 Task: Find connections with filter location Nova Viçosa with filter topic #Workfromhomewith filter profile language Spanish with filter current company The Glitch with filter school Malla Reddy College of Engineering & Technology with filter industry Facilities Services with filter service category Android Development with filter keywords title Welding
Action: Mouse moved to (283, 348)
Screenshot: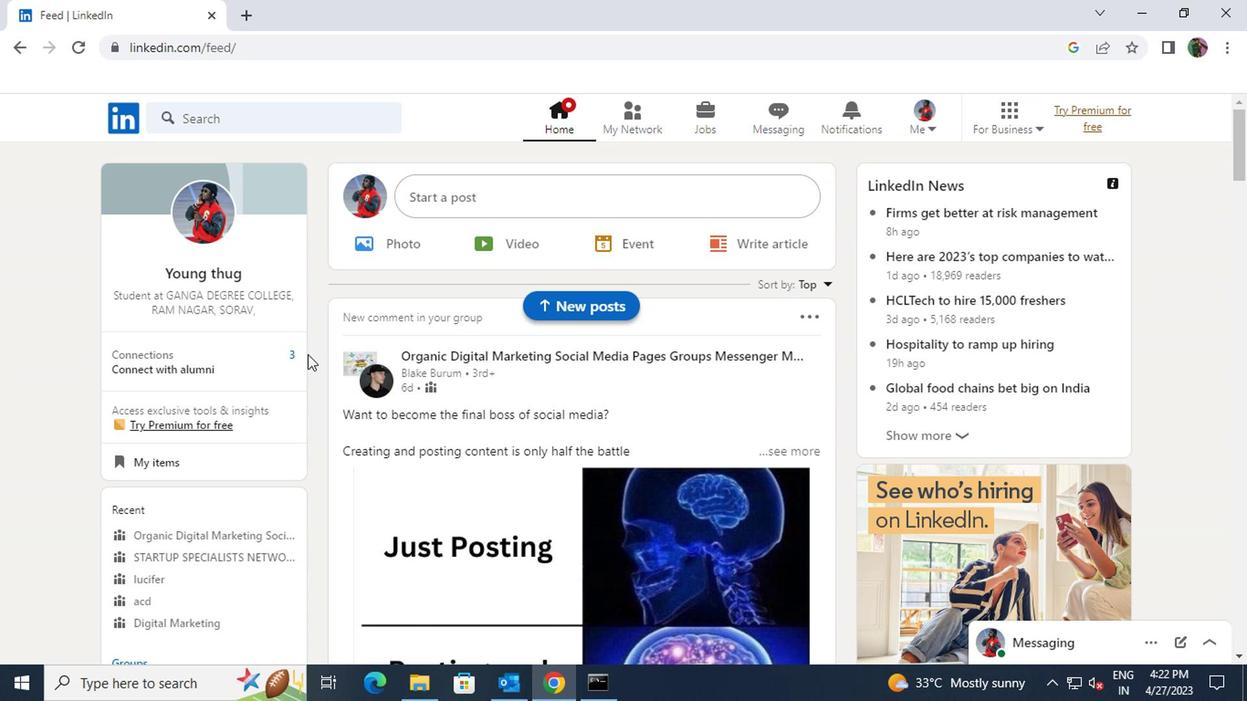 
Action: Mouse pressed left at (283, 348)
Screenshot: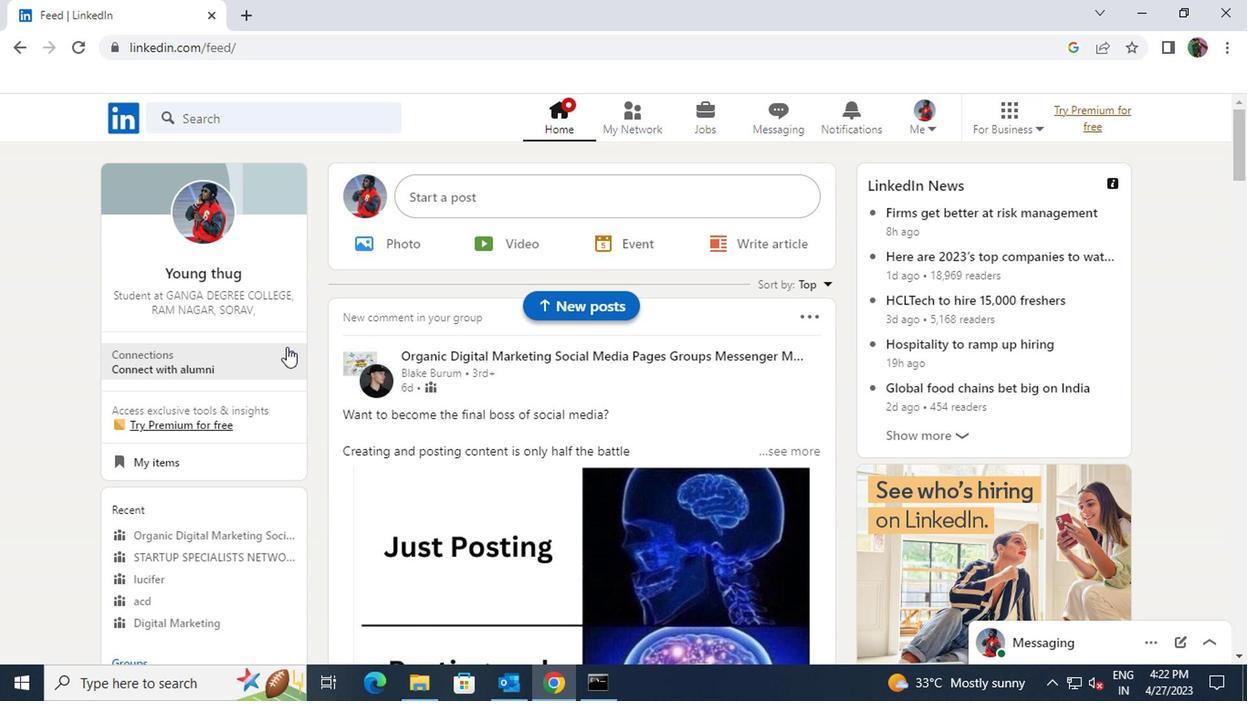 
Action: Mouse moved to (328, 214)
Screenshot: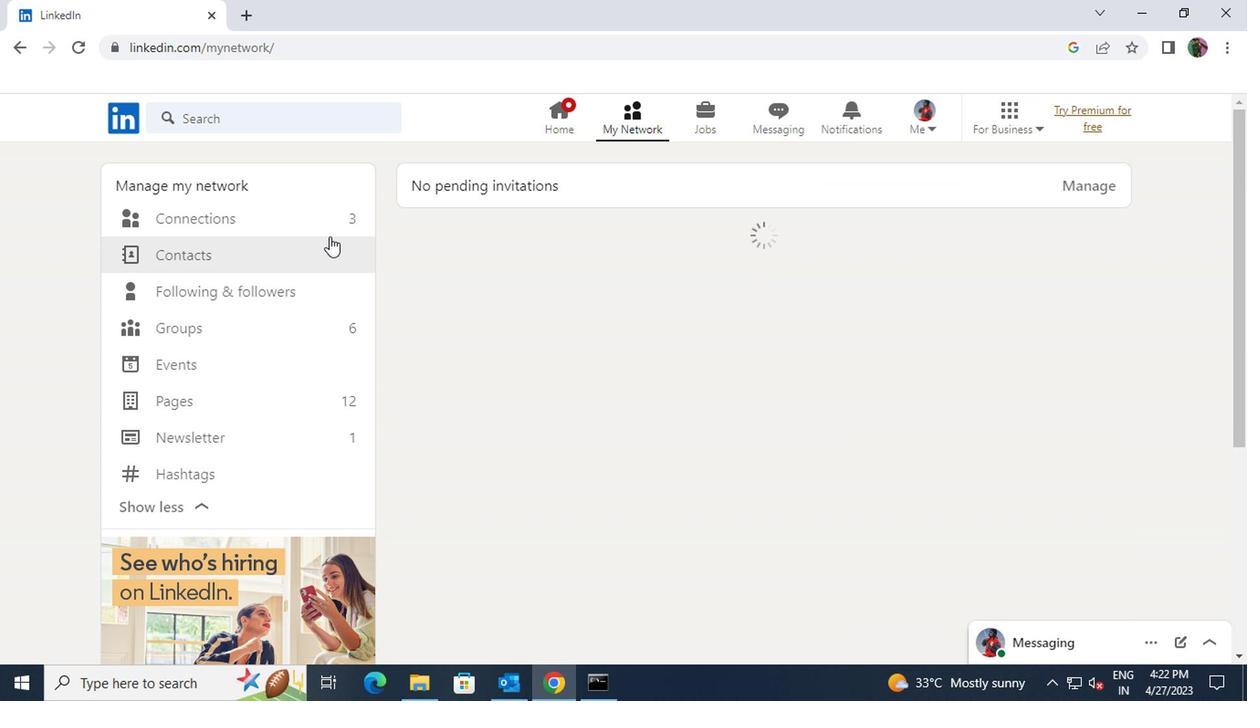 
Action: Mouse pressed left at (328, 214)
Screenshot: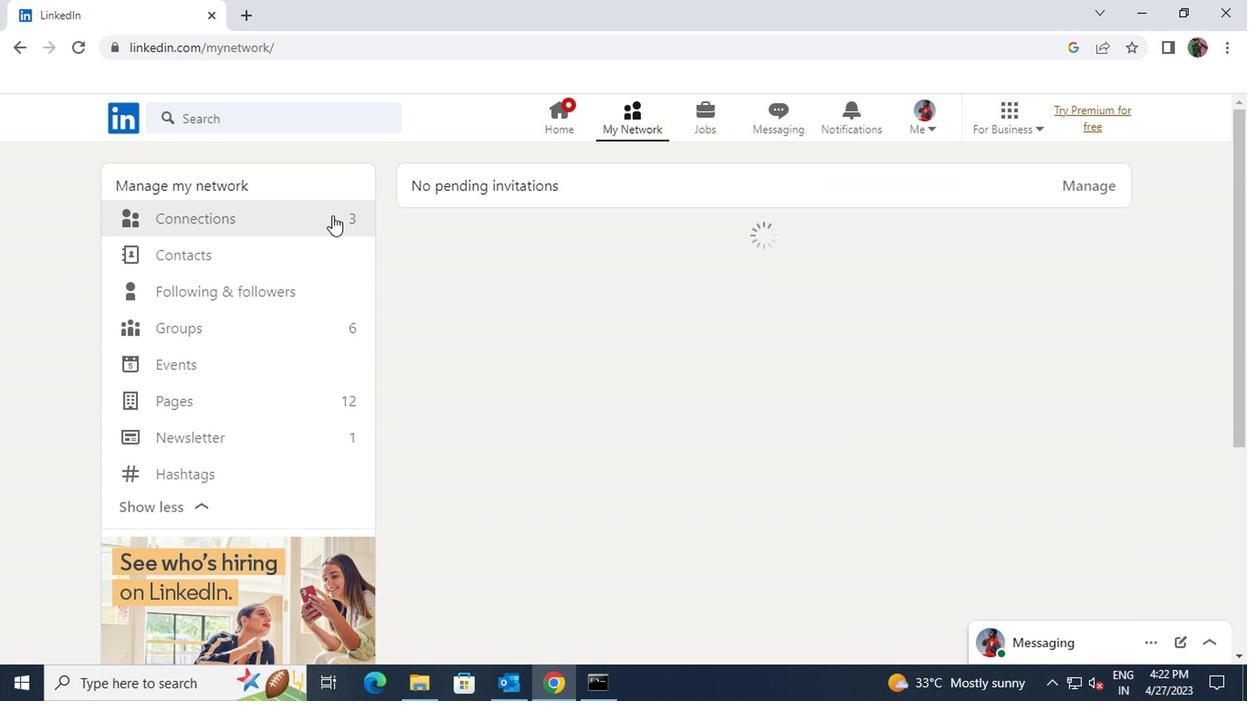 
Action: Mouse moved to (728, 229)
Screenshot: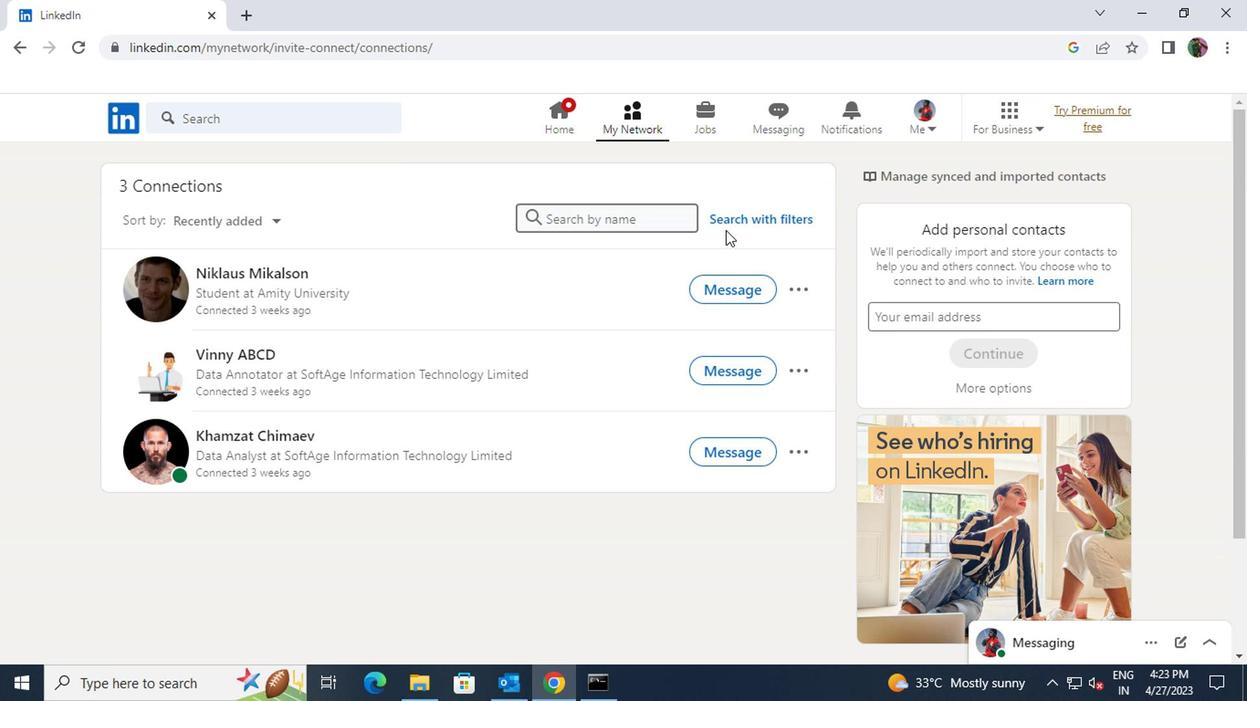 
Action: Mouse pressed left at (728, 229)
Screenshot: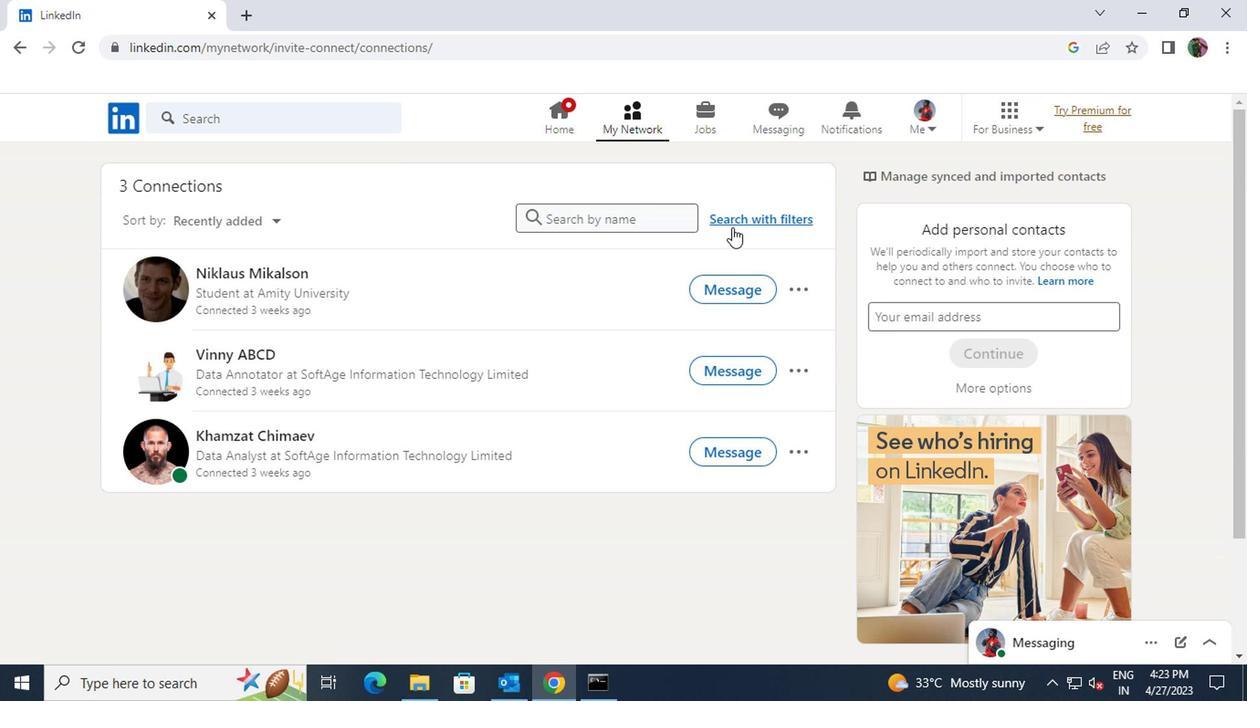 
Action: Mouse moved to (682, 172)
Screenshot: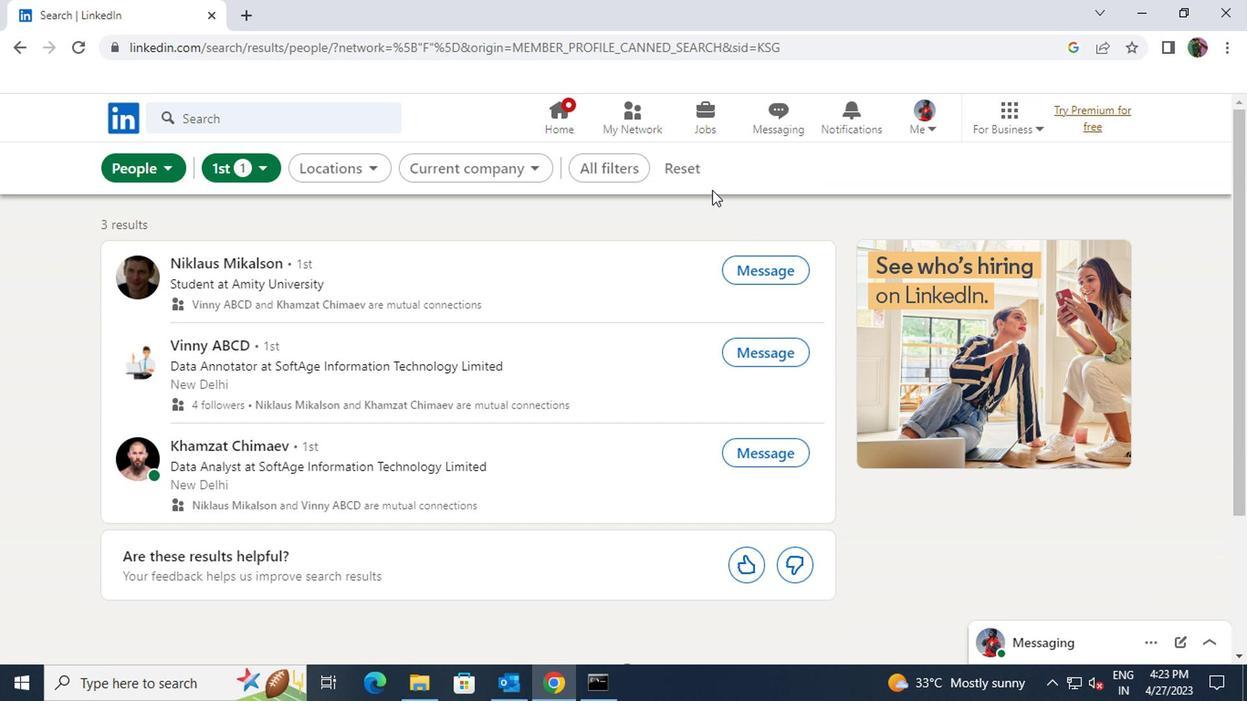 
Action: Mouse pressed left at (682, 172)
Screenshot: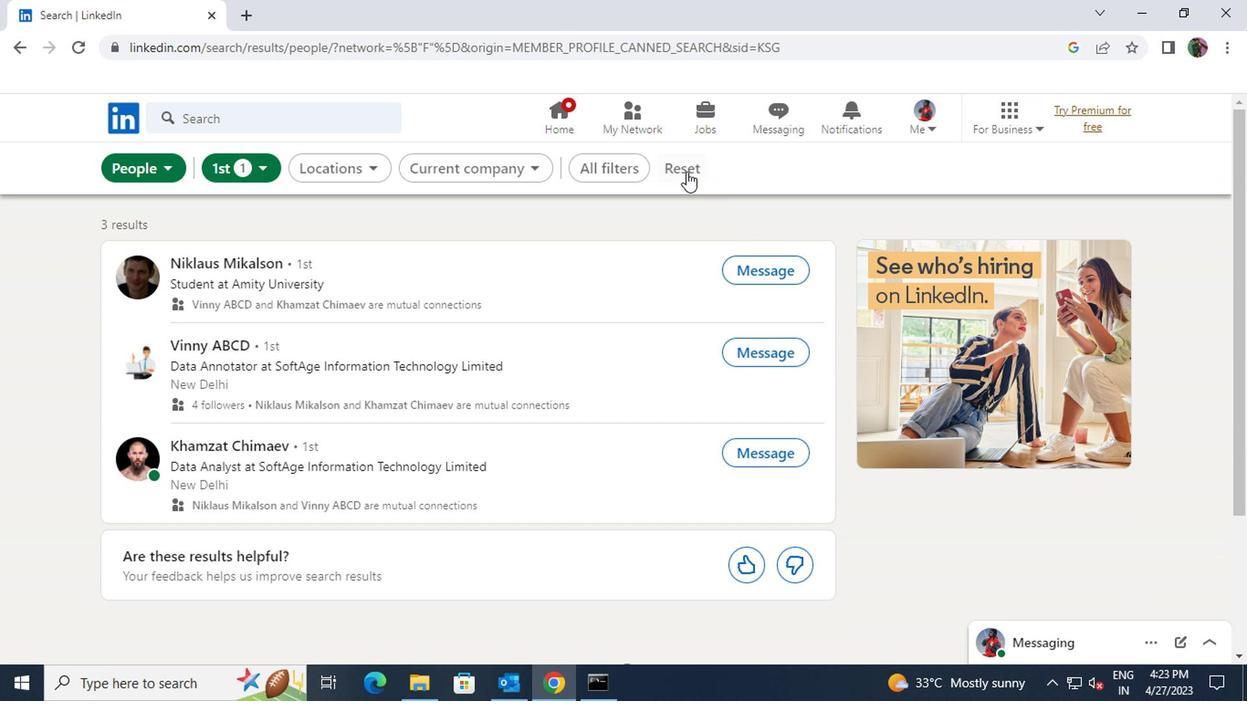 
Action: Mouse moved to (664, 169)
Screenshot: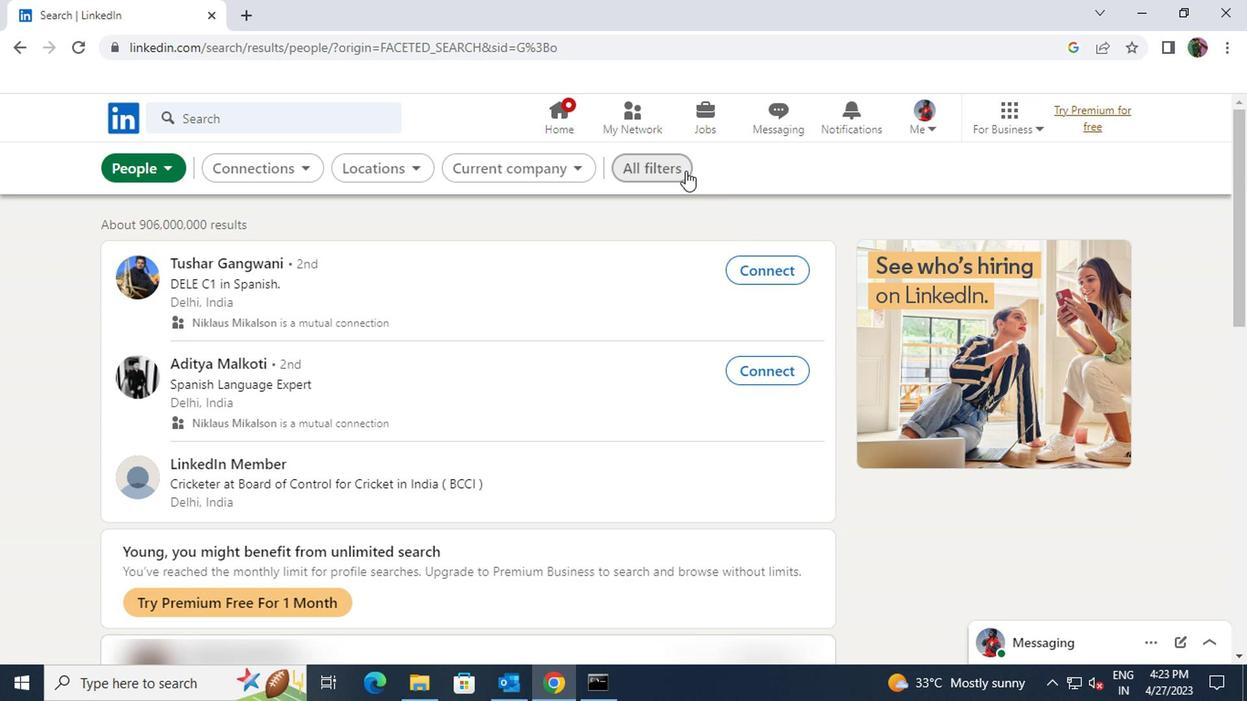 
Action: Mouse pressed left at (664, 169)
Screenshot: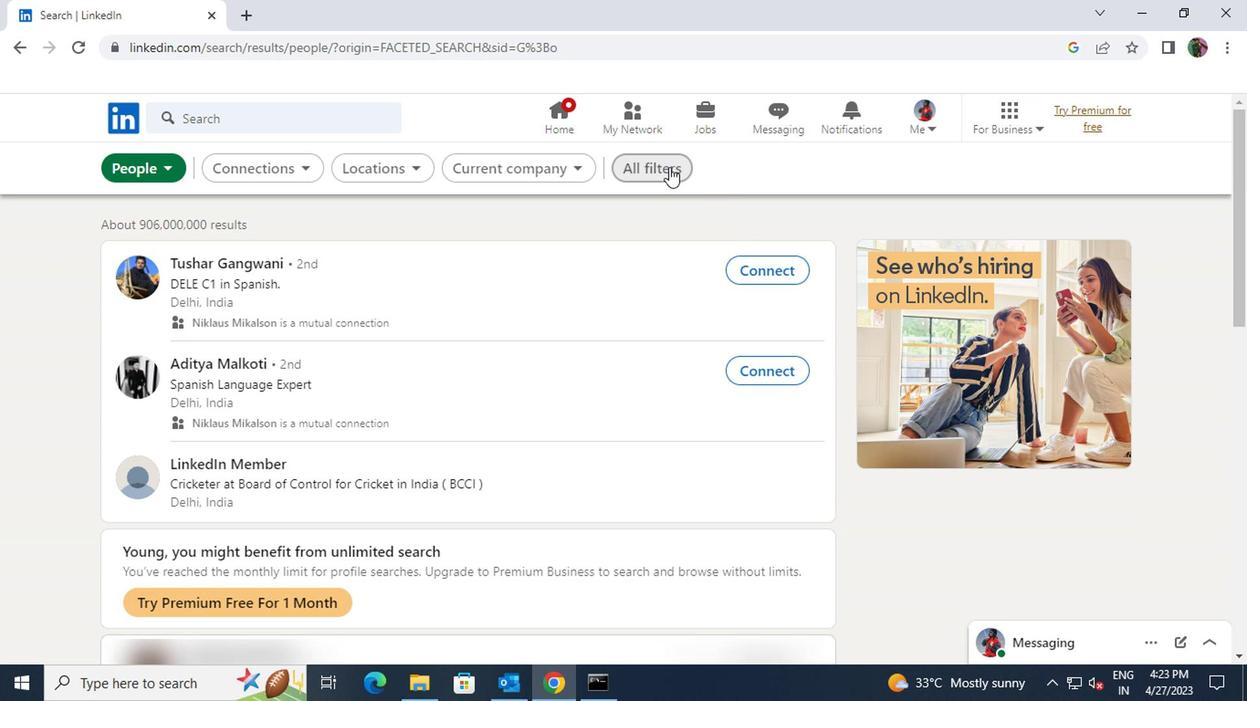 
Action: Mouse moved to (986, 415)
Screenshot: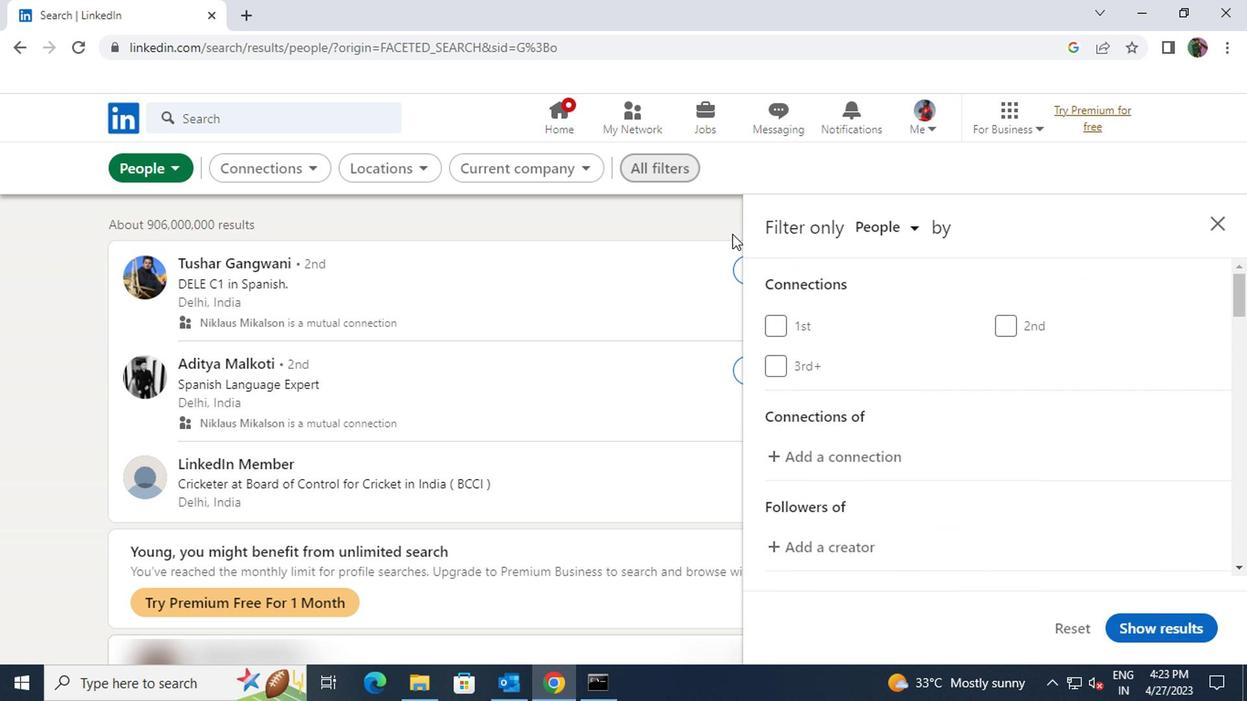 
Action: Mouse scrolled (986, 415) with delta (0, 0)
Screenshot: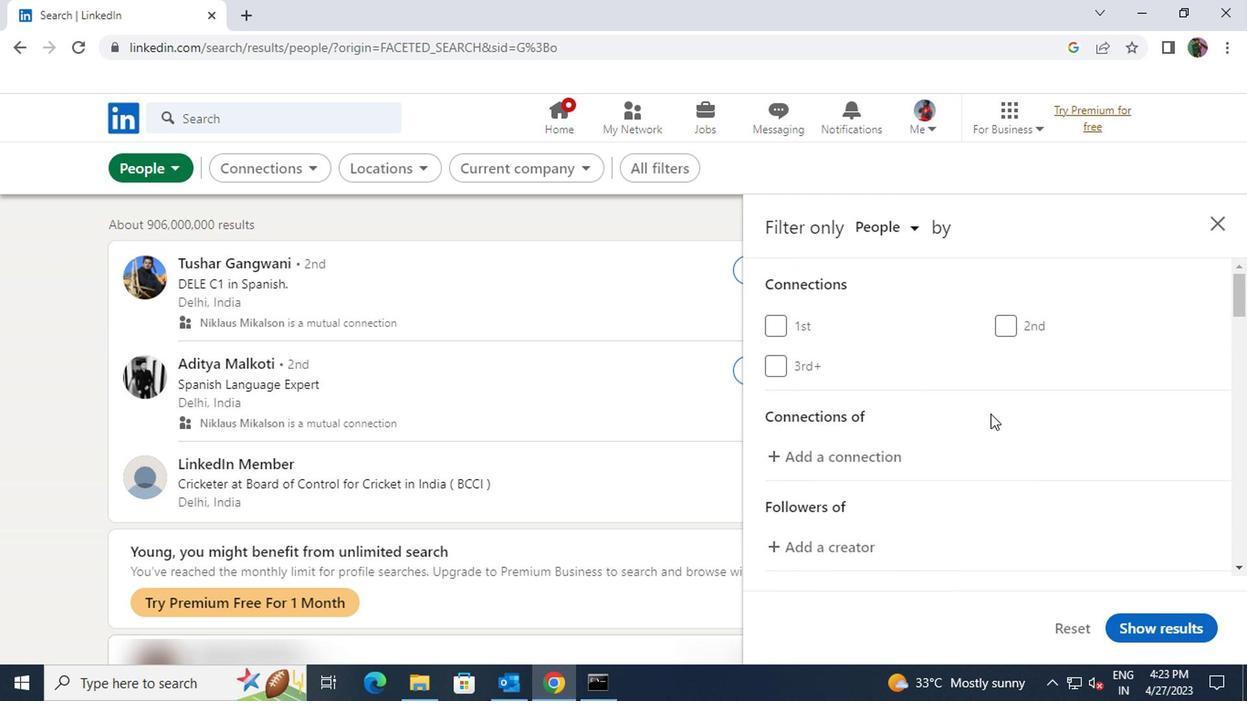 
Action: Mouse scrolled (986, 415) with delta (0, 0)
Screenshot: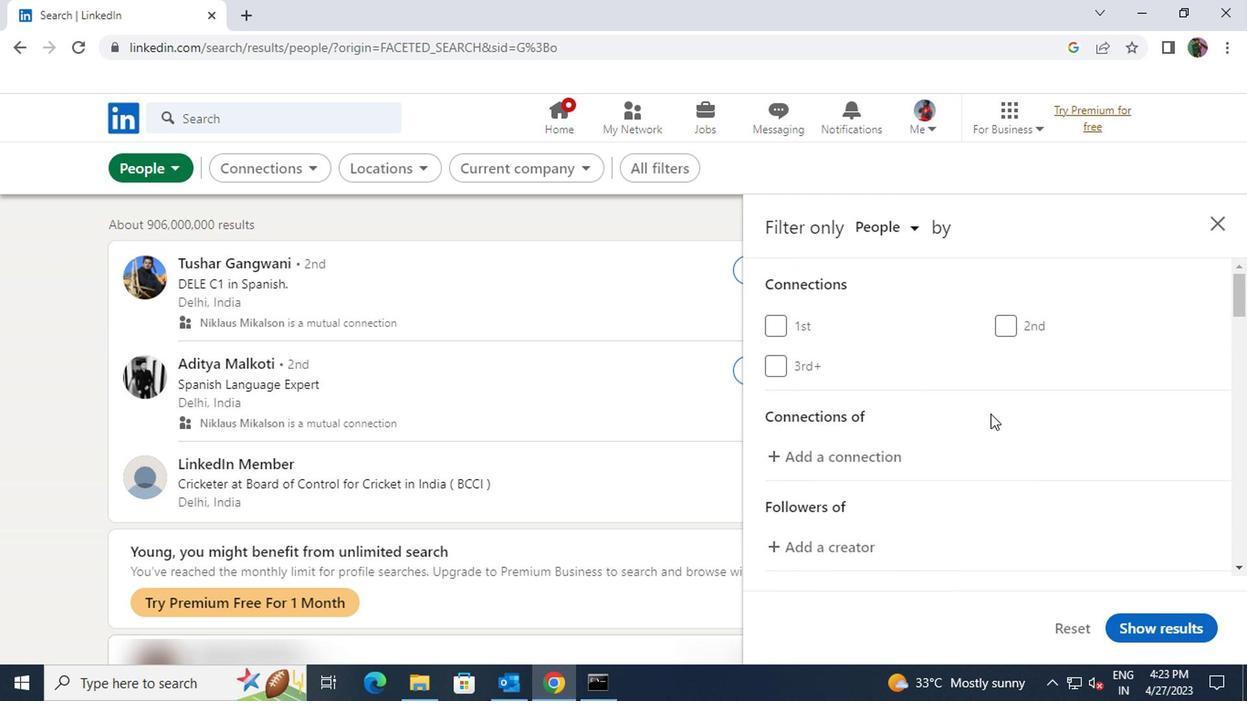 
Action: Mouse scrolled (986, 415) with delta (0, 0)
Screenshot: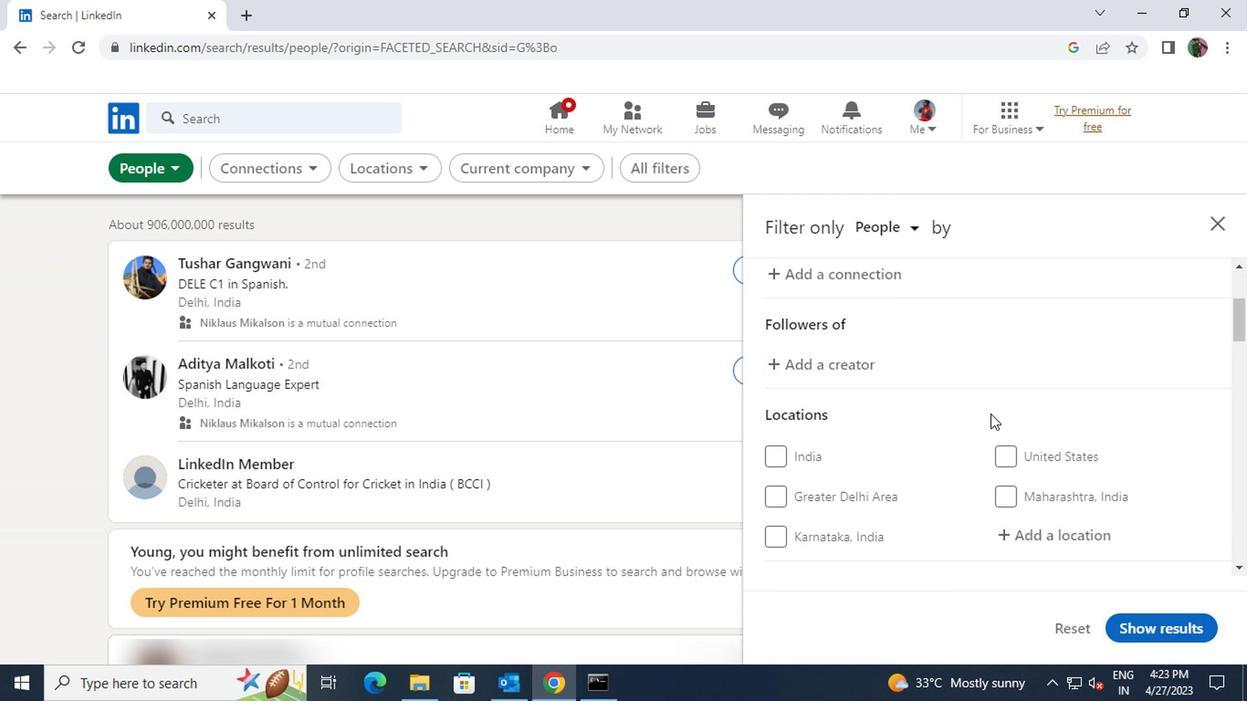 
Action: Mouse moved to (1010, 436)
Screenshot: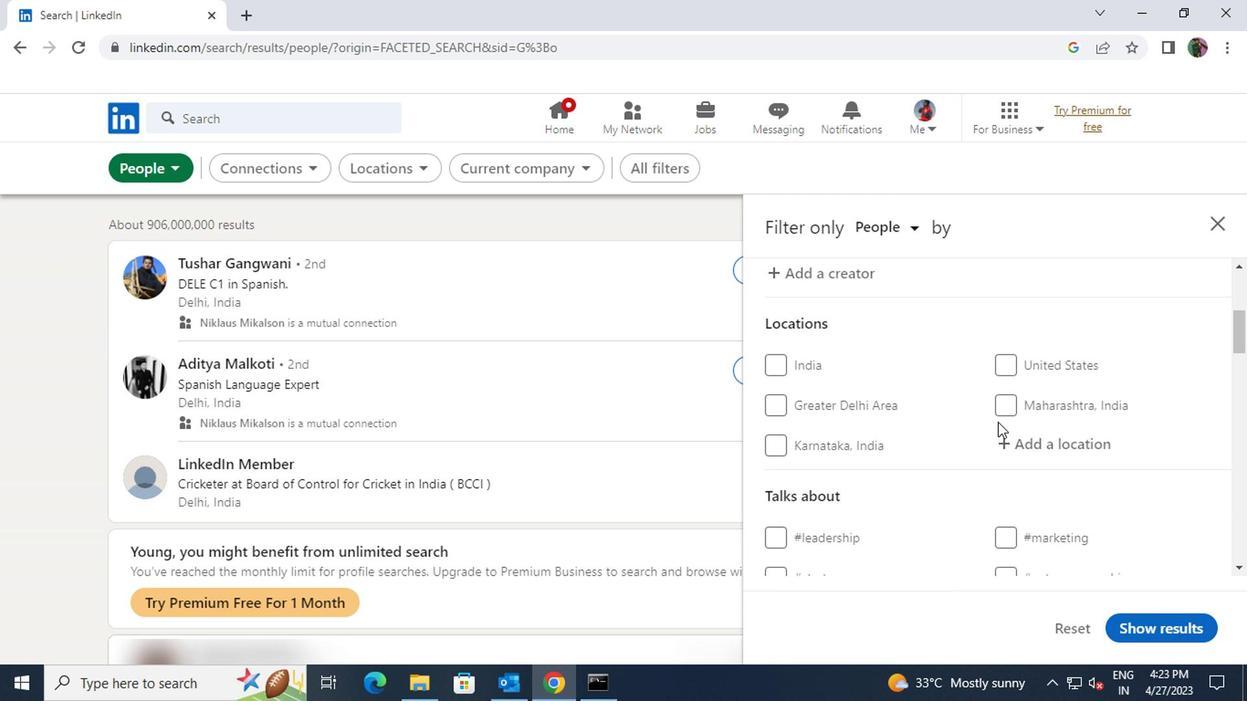 
Action: Mouse pressed left at (1010, 436)
Screenshot: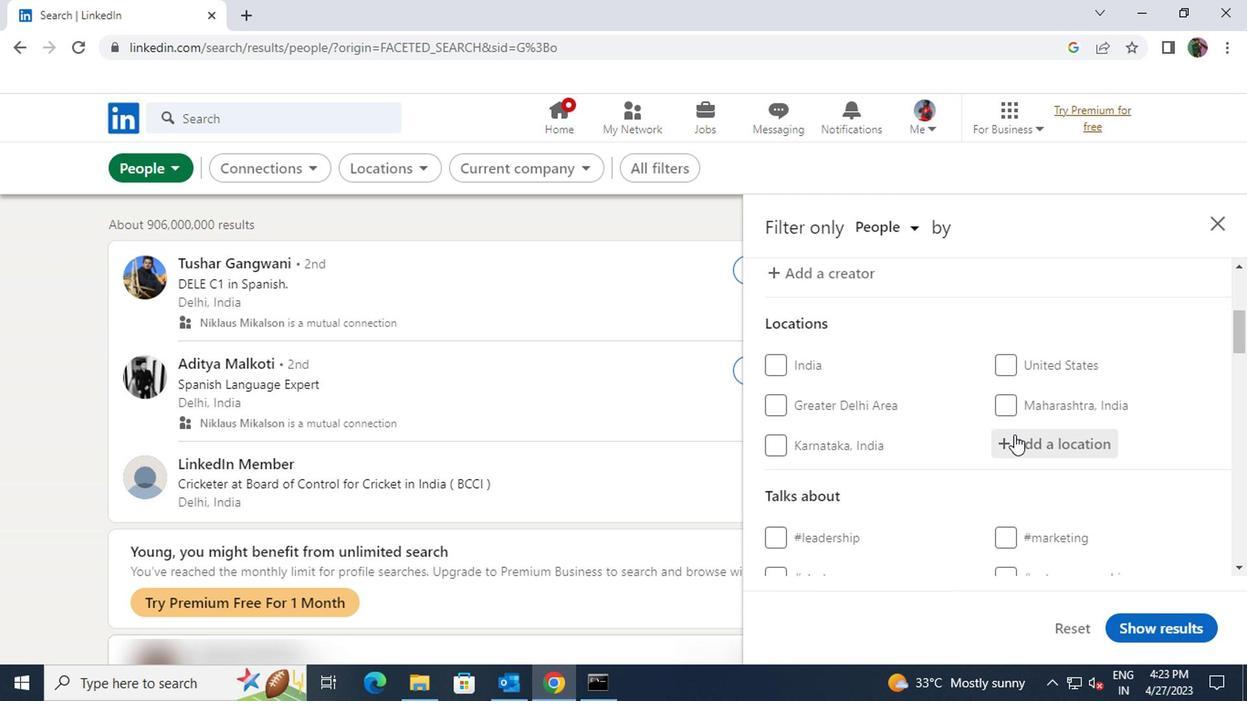 
Action: Key pressed <Key.shift>VICOSA
Screenshot: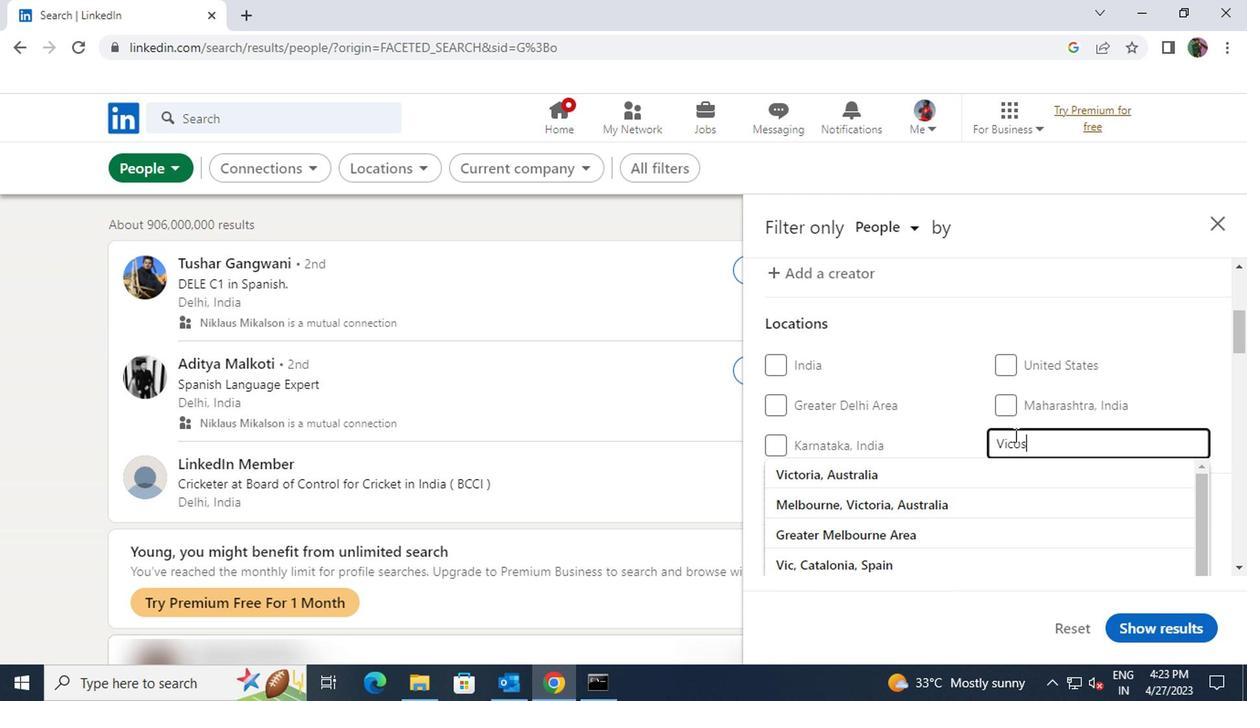 
Action: Mouse moved to (1006, 462)
Screenshot: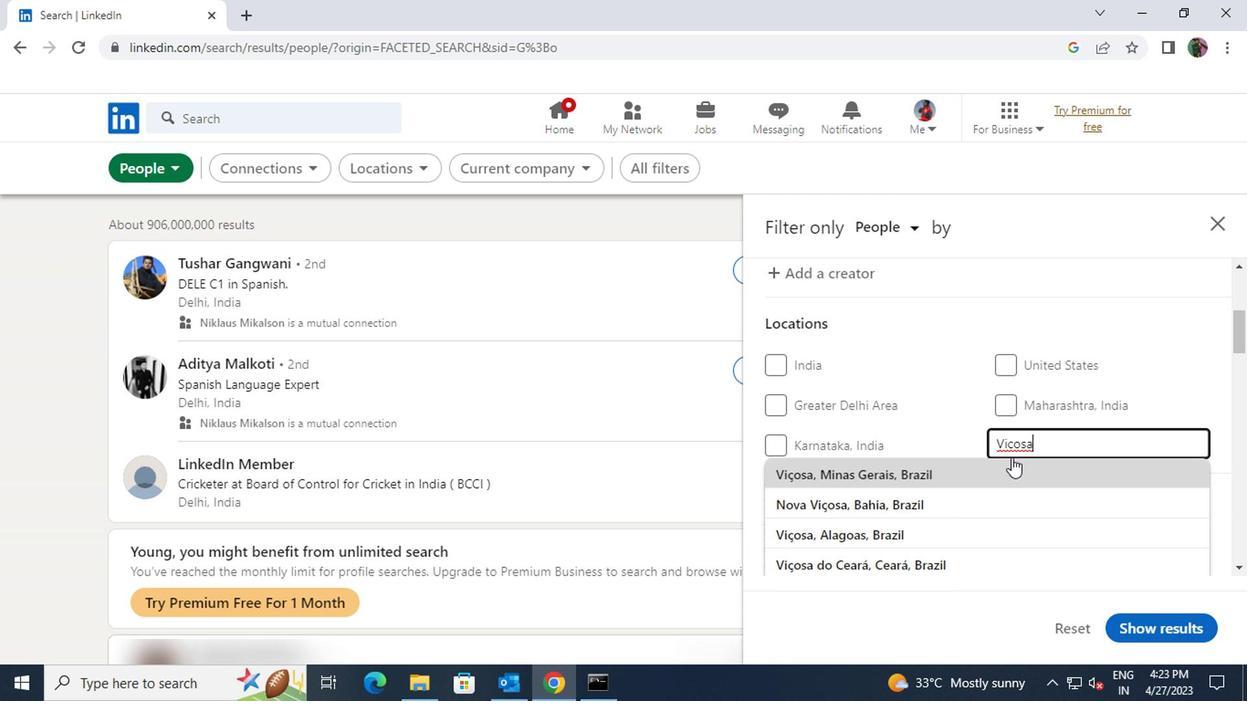 
Action: Mouse pressed left at (1006, 462)
Screenshot: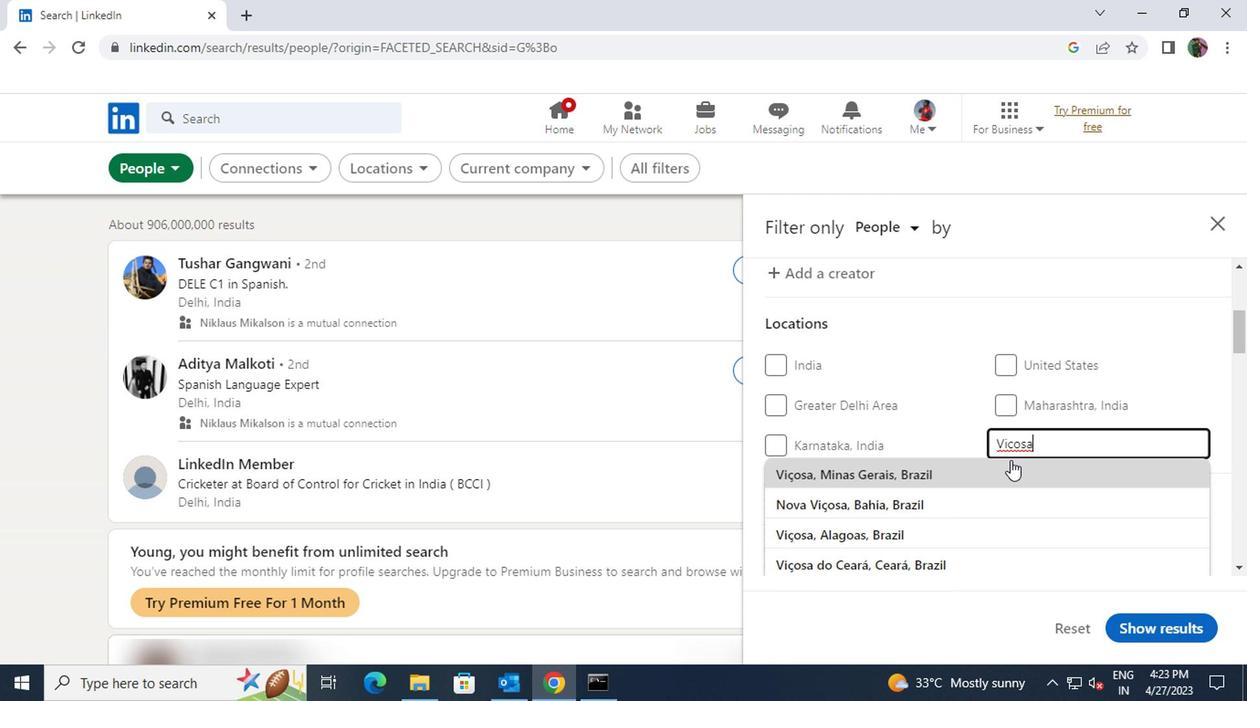 
Action: Mouse scrolled (1006, 461) with delta (0, -1)
Screenshot: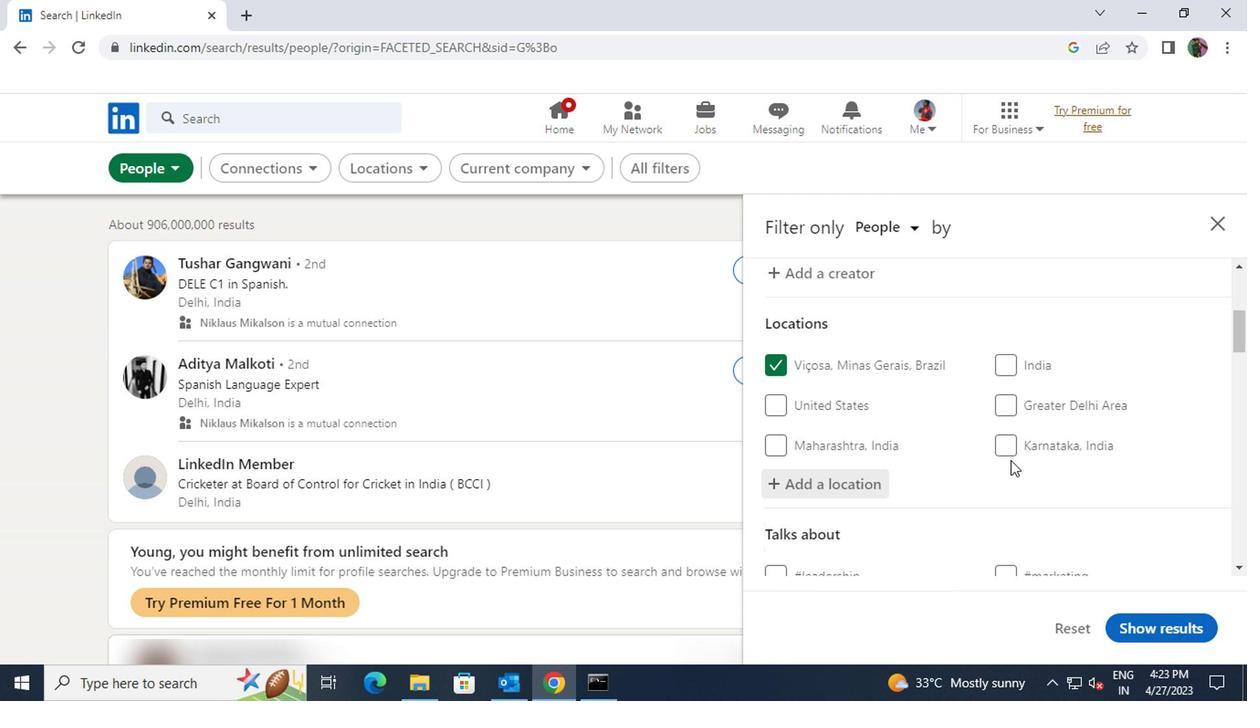 
Action: Mouse scrolled (1006, 461) with delta (0, -1)
Screenshot: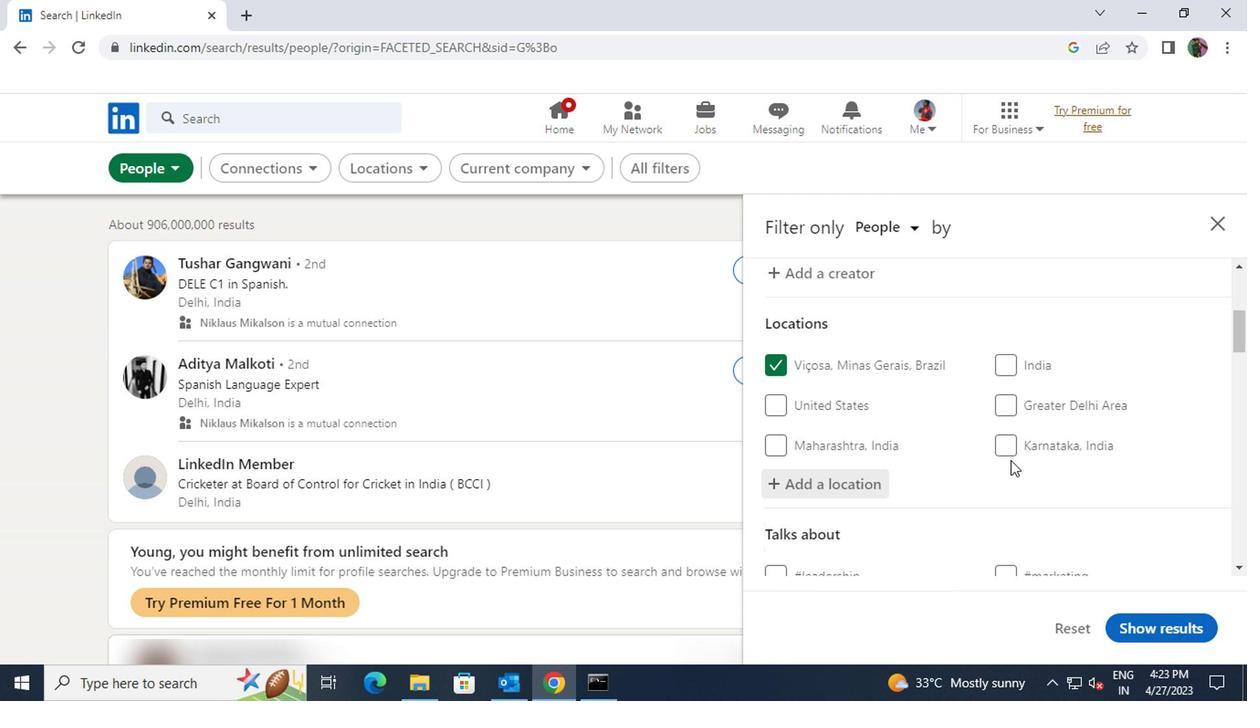 
Action: Mouse moved to (1008, 472)
Screenshot: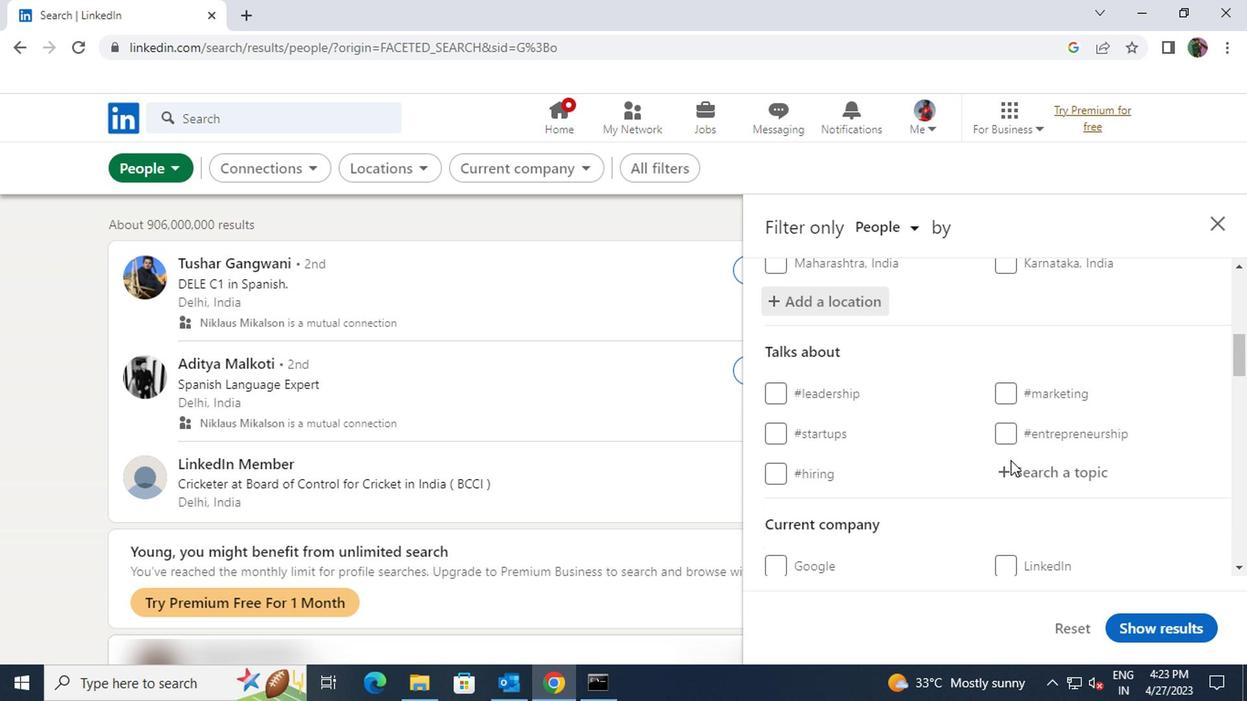 
Action: Mouse pressed left at (1008, 472)
Screenshot: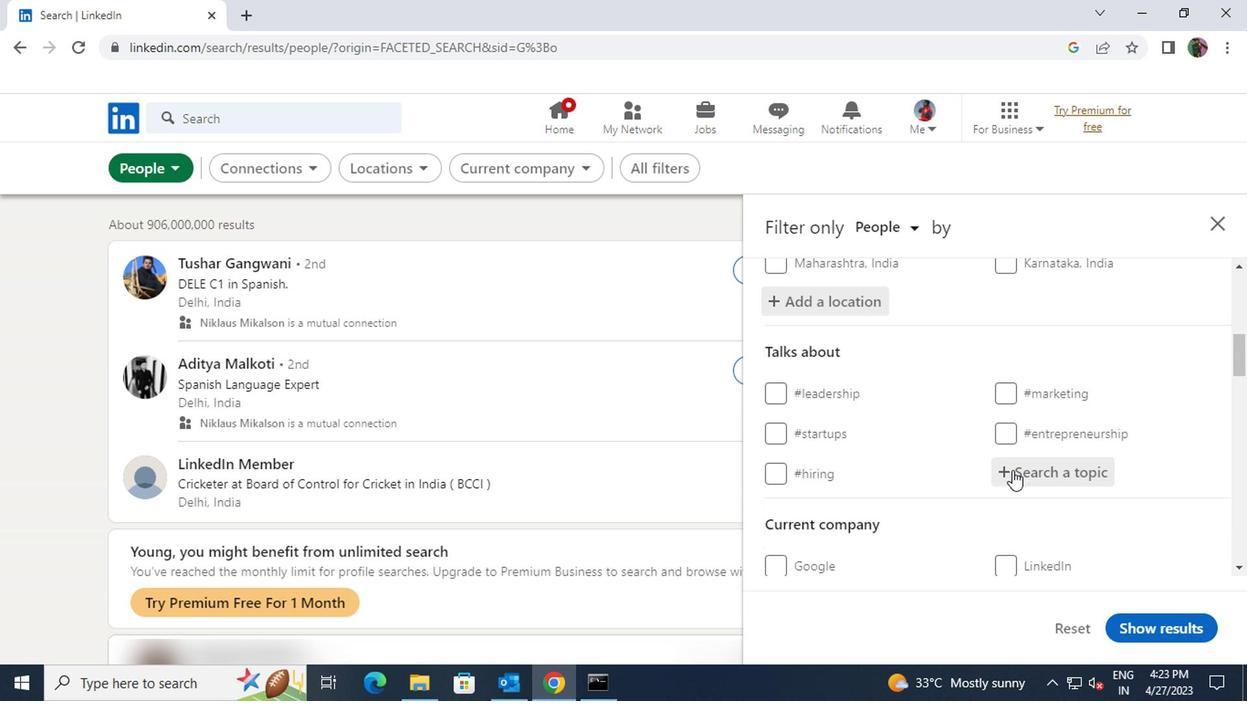 
Action: Key pressed <Key.shift>#<Key.shift>WORKFROMHOMEWITH
Screenshot: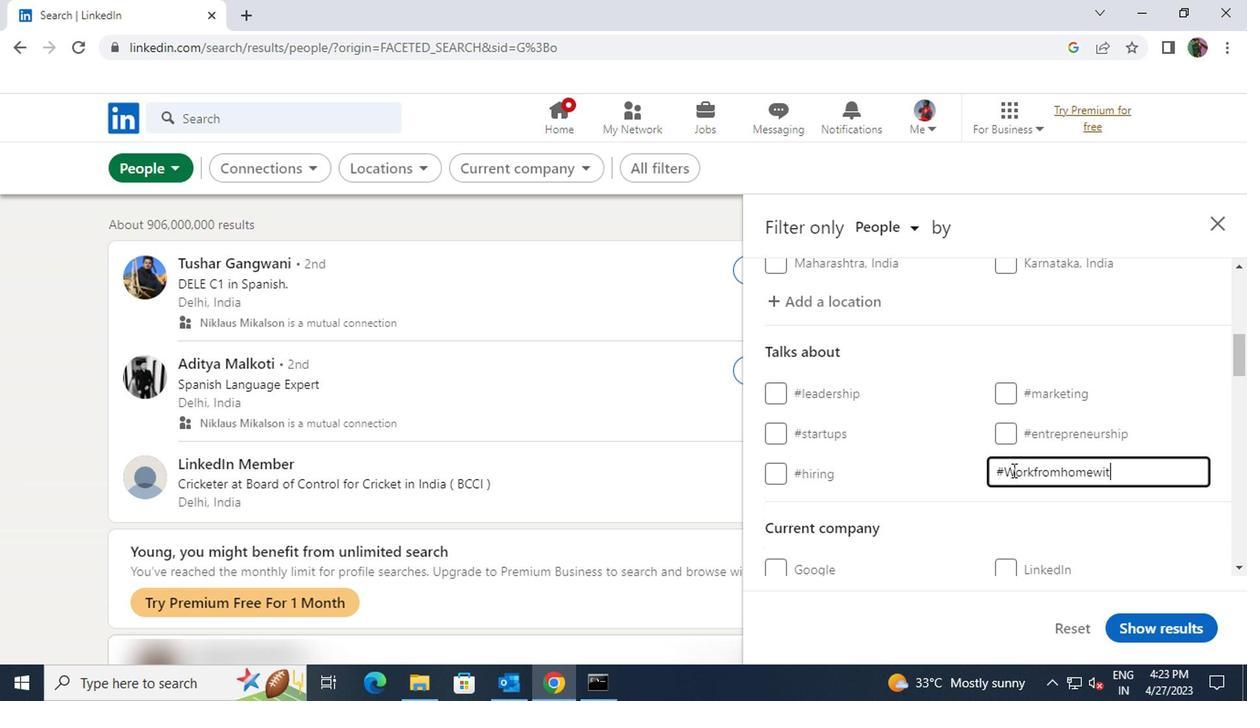 
Action: Mouse scrolled (1008, 471) with delta (0, 0)
Screenshot: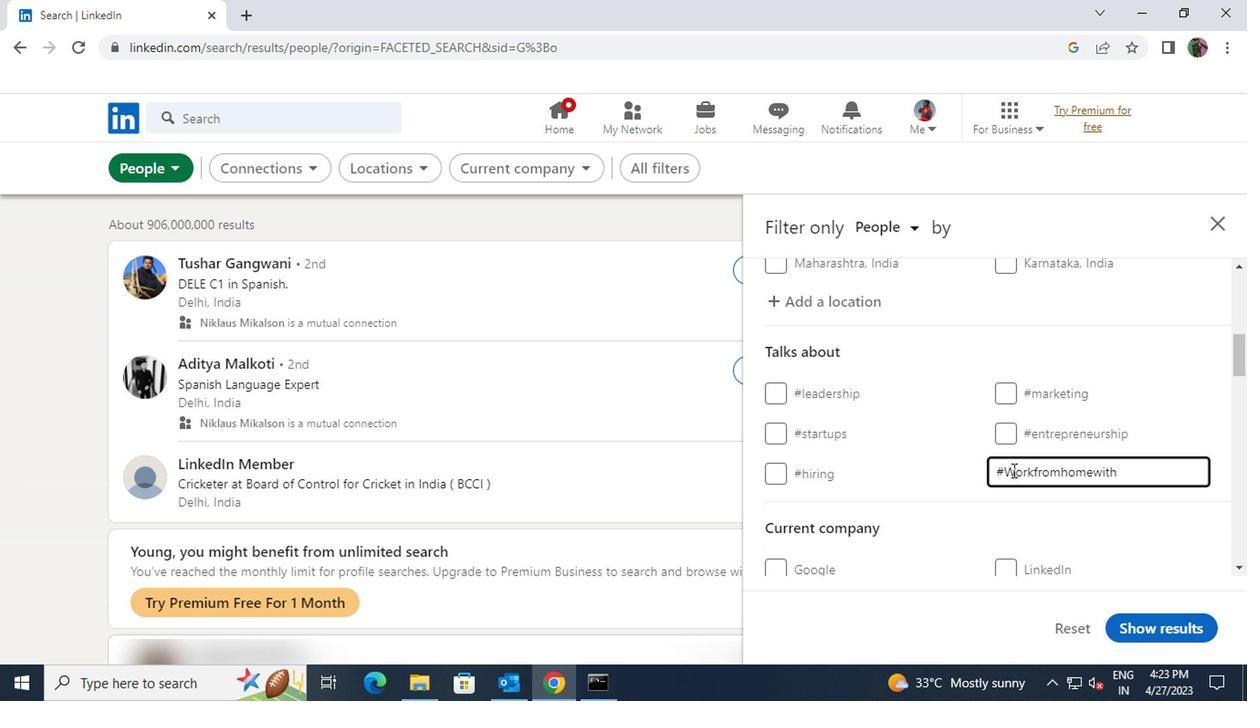 
Action: Mouse scrolled (1008, 471) with delta (0, 0)
Screenshot: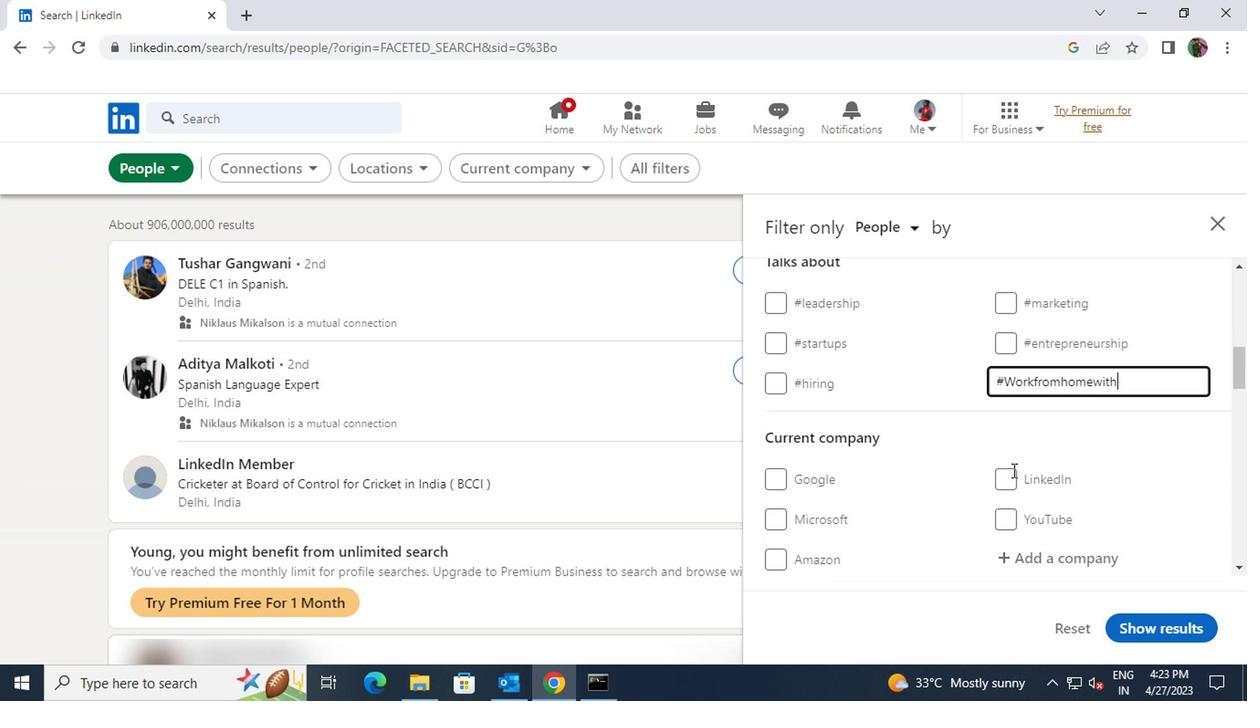 
Action: Mouse moved to (1026, 474)
Screenshot: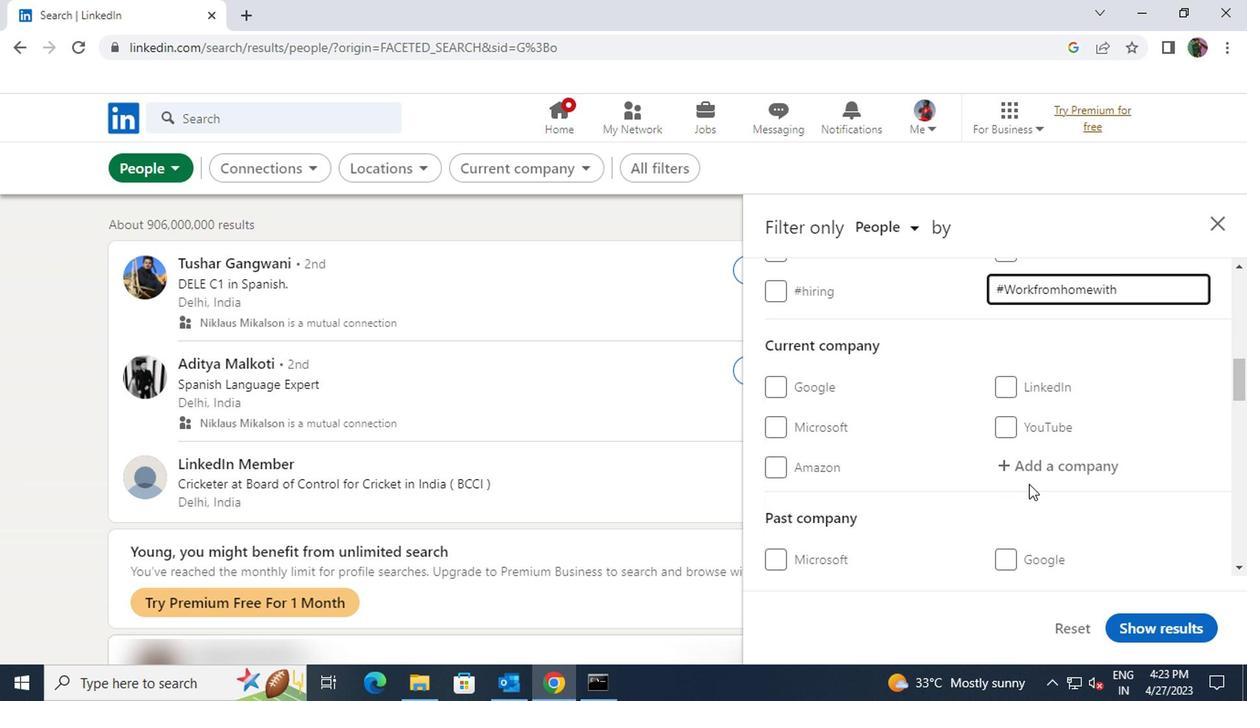 
Action: Mouse pressed left at (1026, 474)
Screenshot: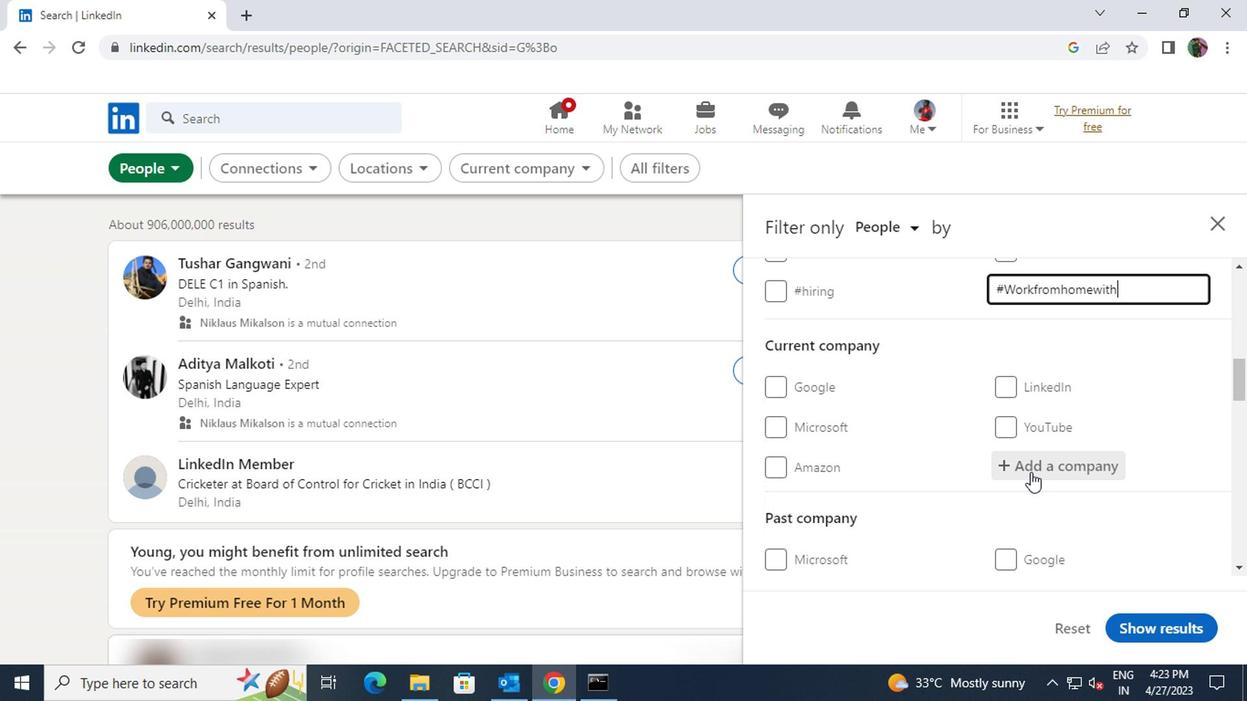 
Action: Key pressed <Key.shift>THE<Key.space><Key.shift>GLIT
Screenshot: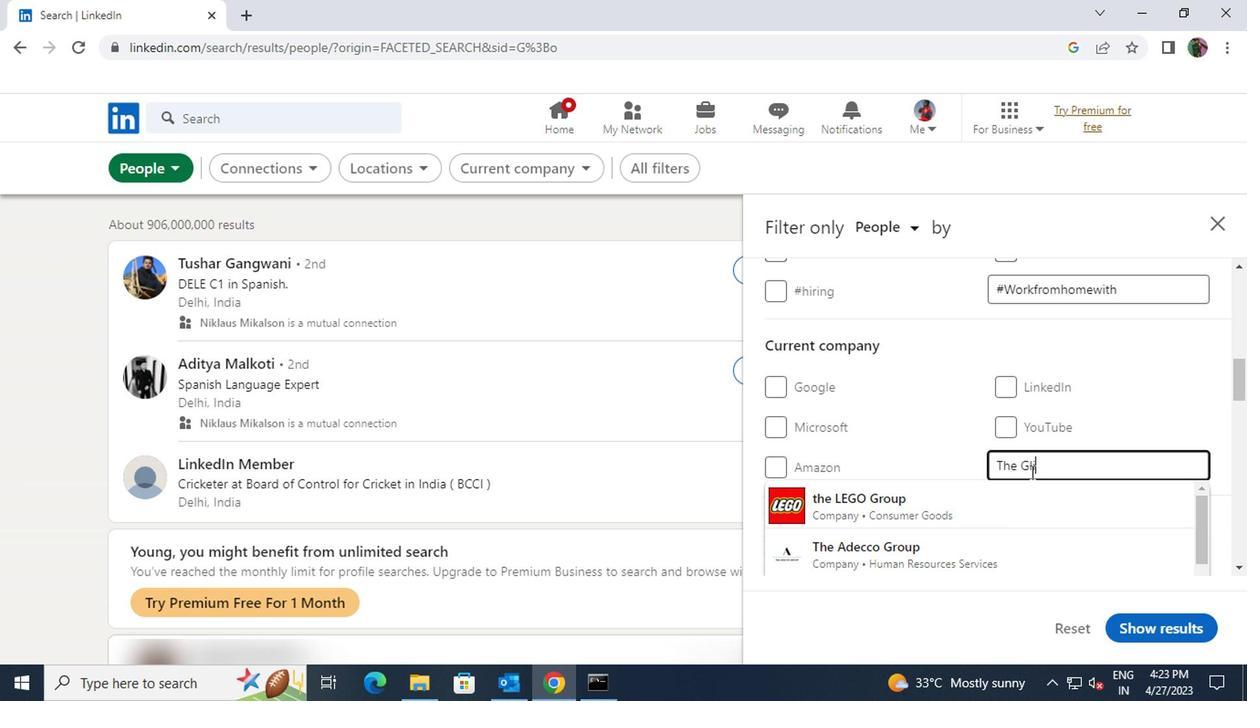
Action: Mouse moved to (990, 495)
Screenshot: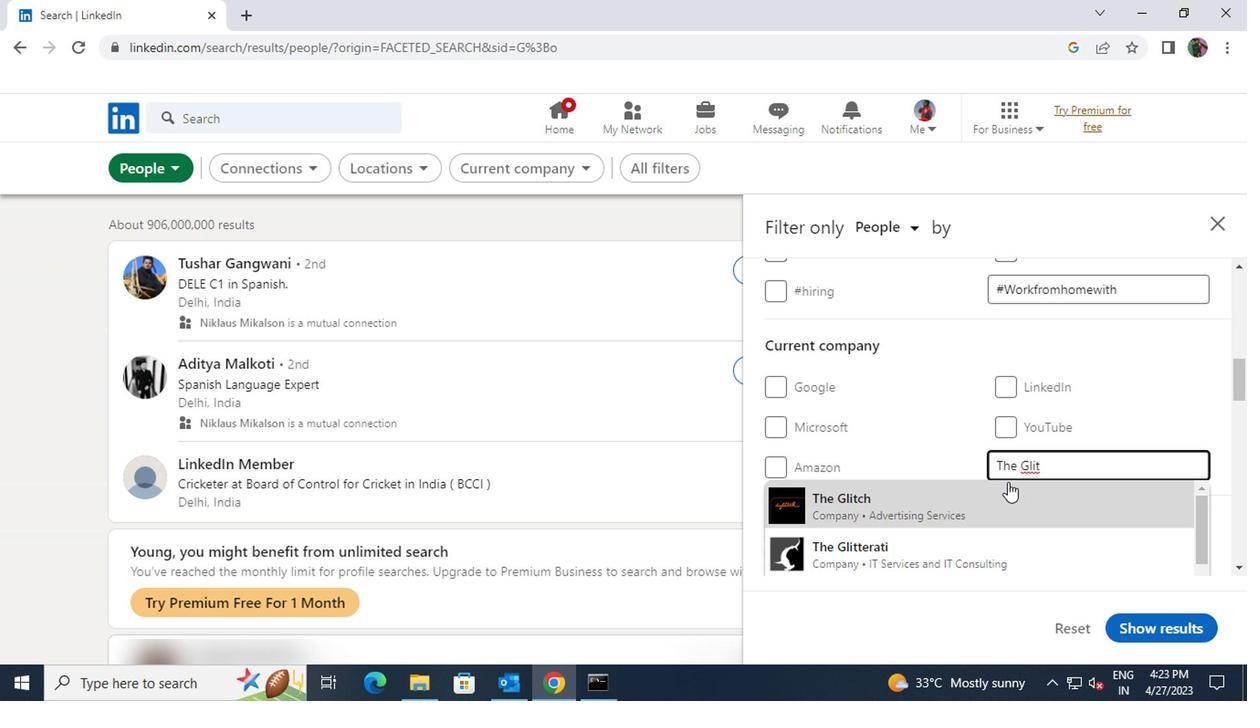 
Action: Mouse pressed left at (990, 495)
Screenshot: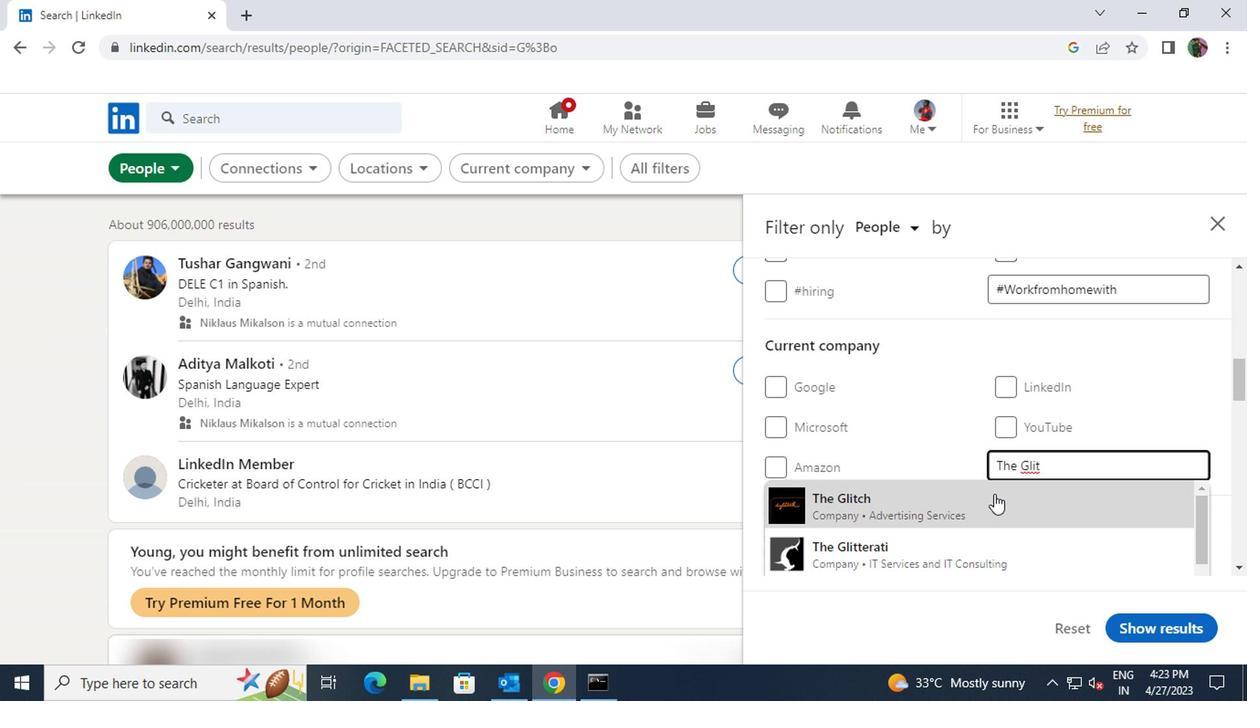 
Action: Mouse scrolled (990, 495) with delta (0, 0)
Screenshot: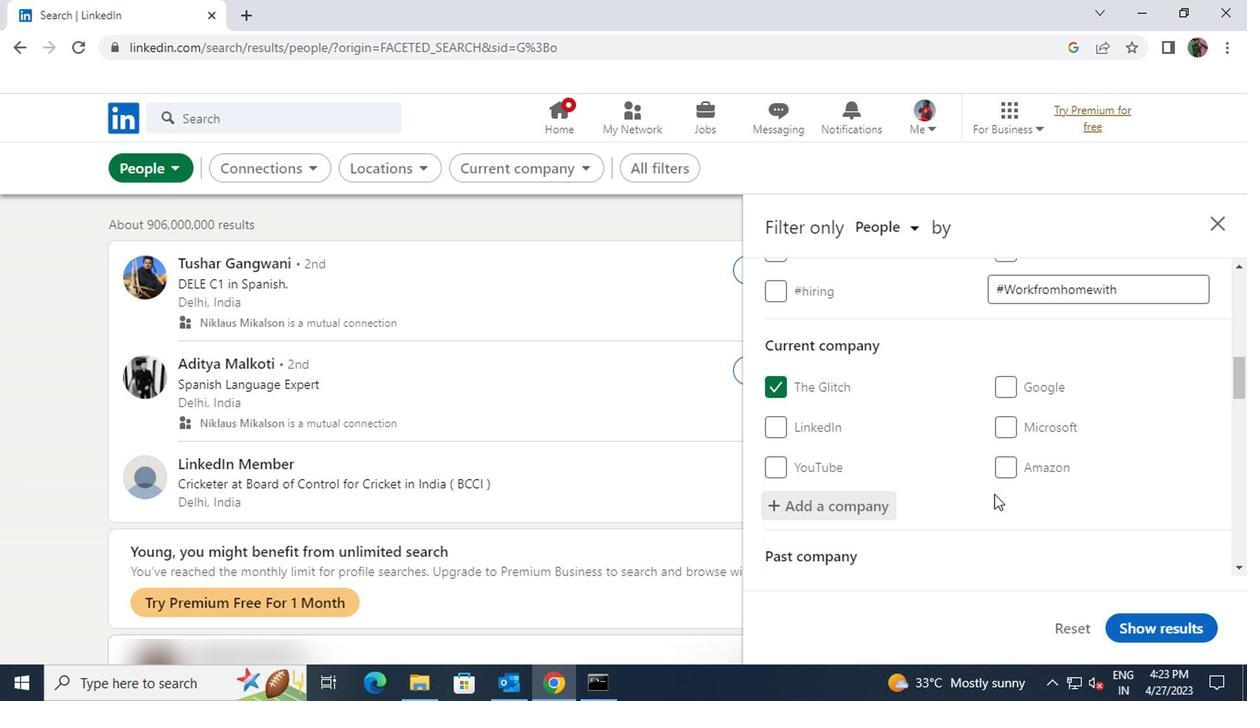 
Action: Mouse scrolled (990, 495) with delta (0, 0)
Screenshot: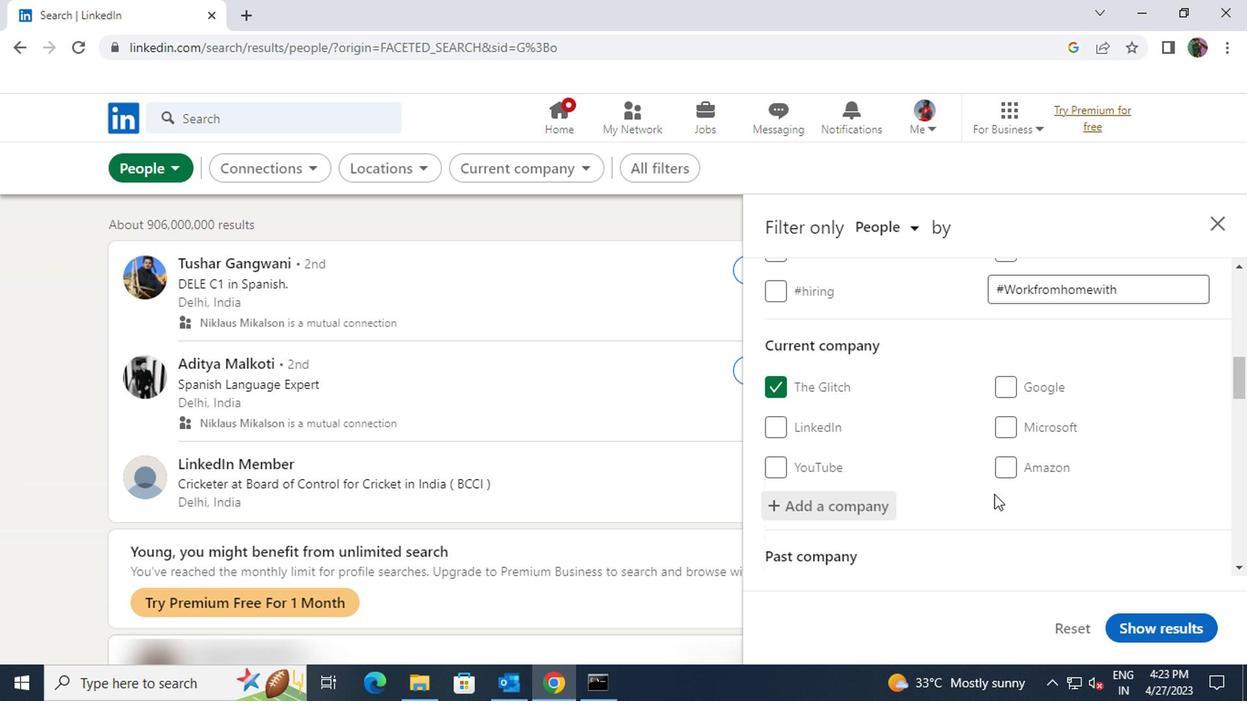 
Action: Mouse scrolled (990, 495) with delta (0, 0)
Screenshot: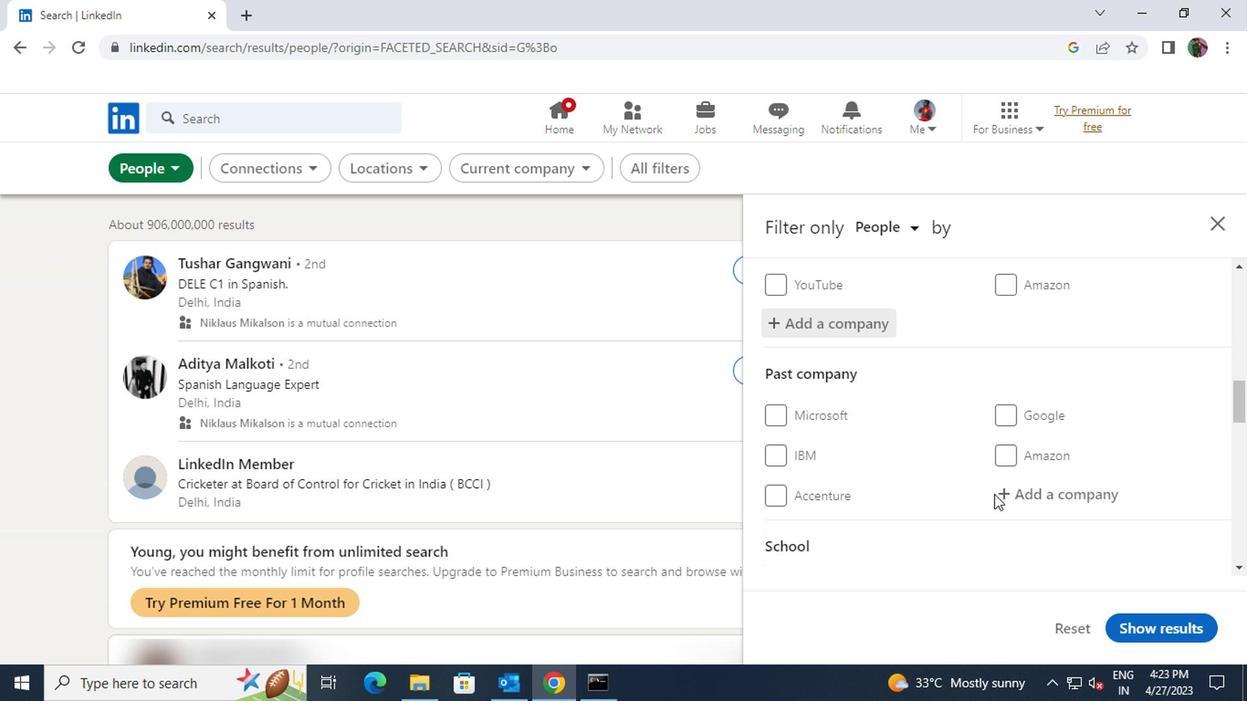 
Action: Mouse scrolled (990, 495) with delta (0, 0)
Screenshot: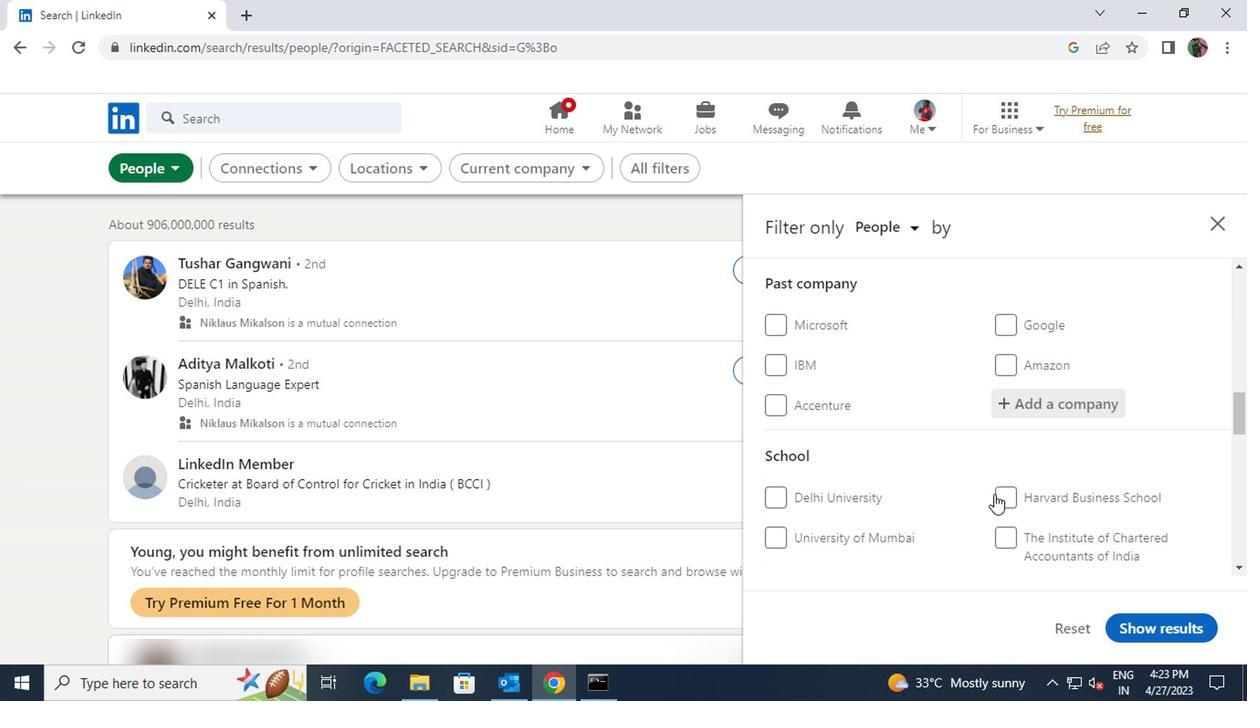 
Action: Mouse moved to (1001, 496)
Screenshot: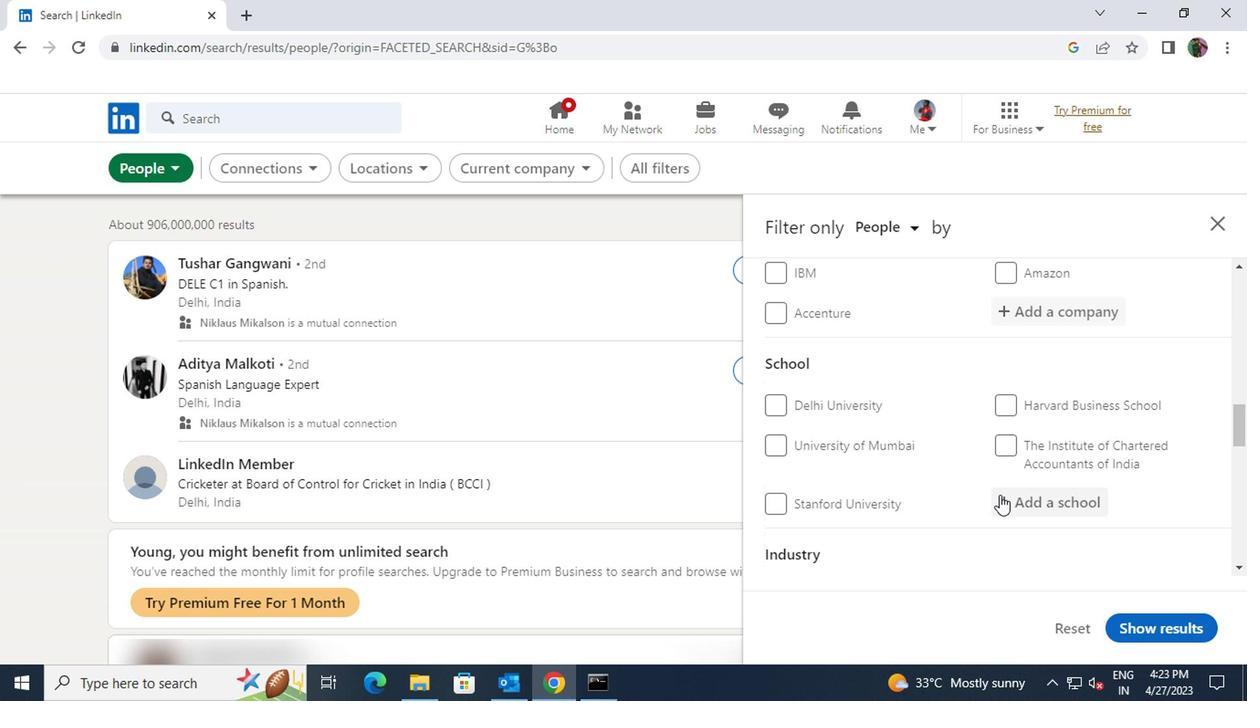 
Action: Mouse pressed left at (1001, 496)
Screenshot: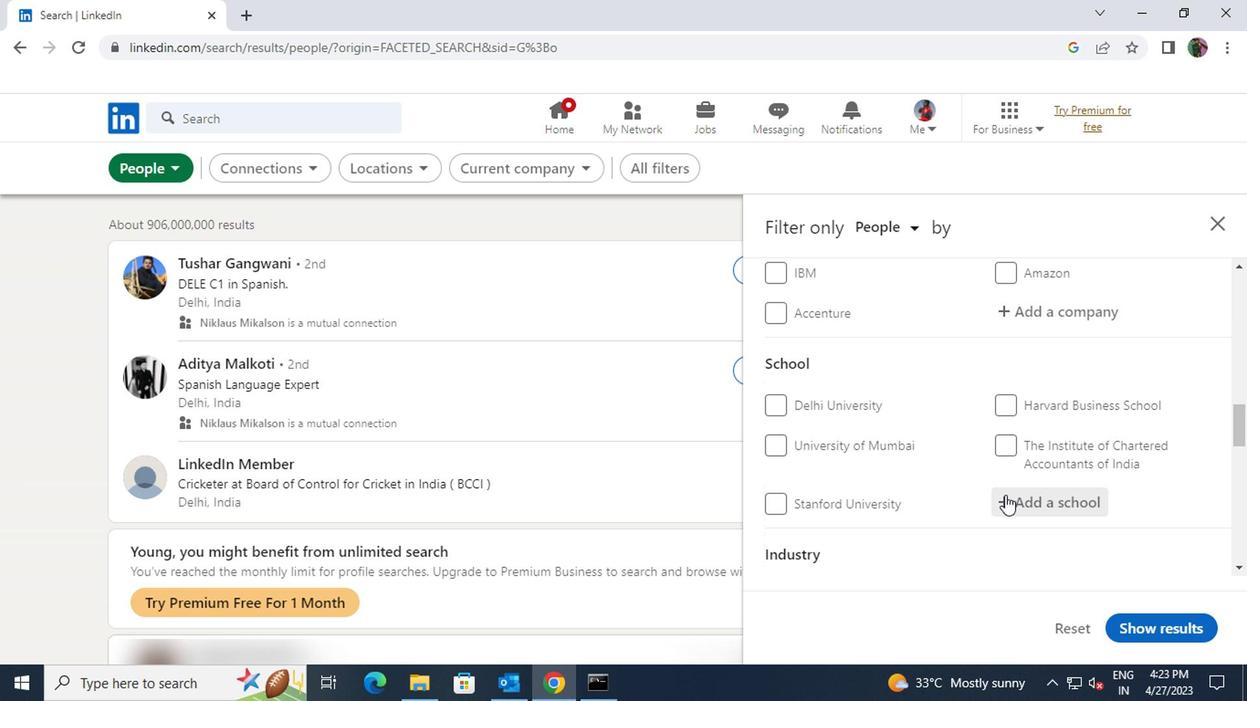 
Action: Key pressed <Key.shift><Key.shift><Key.shift>MALLA
Screenshot: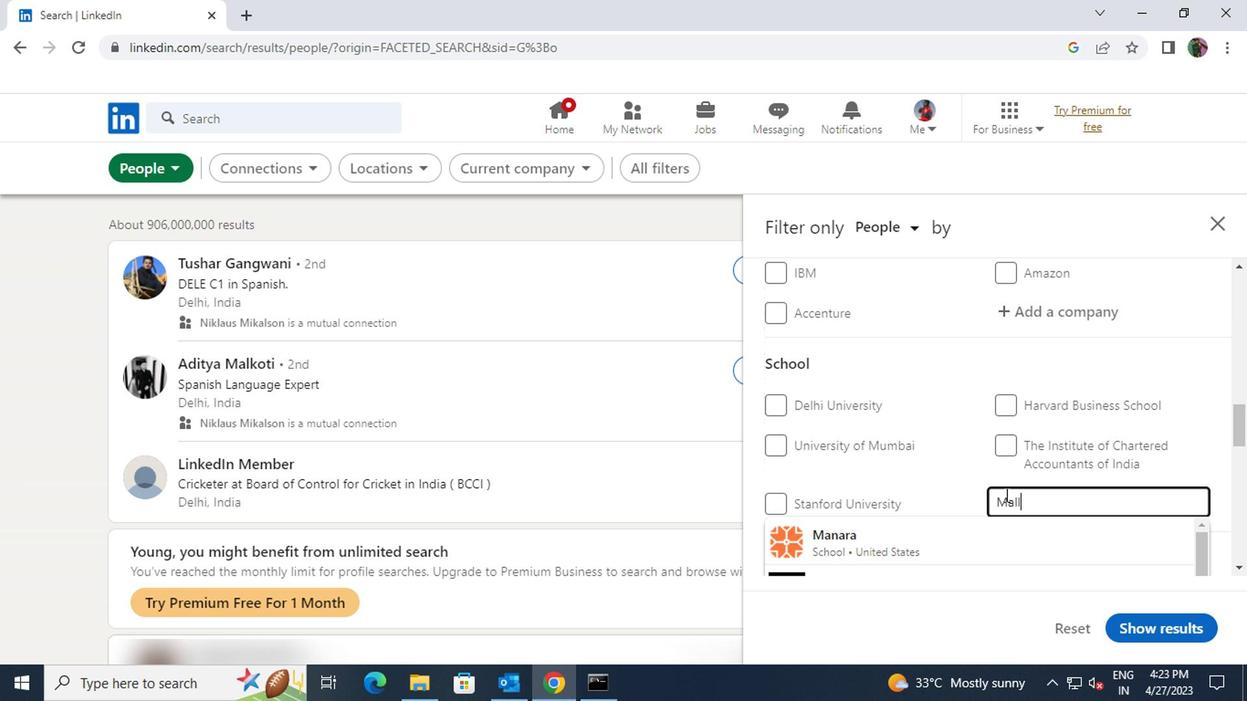 
Action: Mouse moved to (1003, 532)
Screenshot: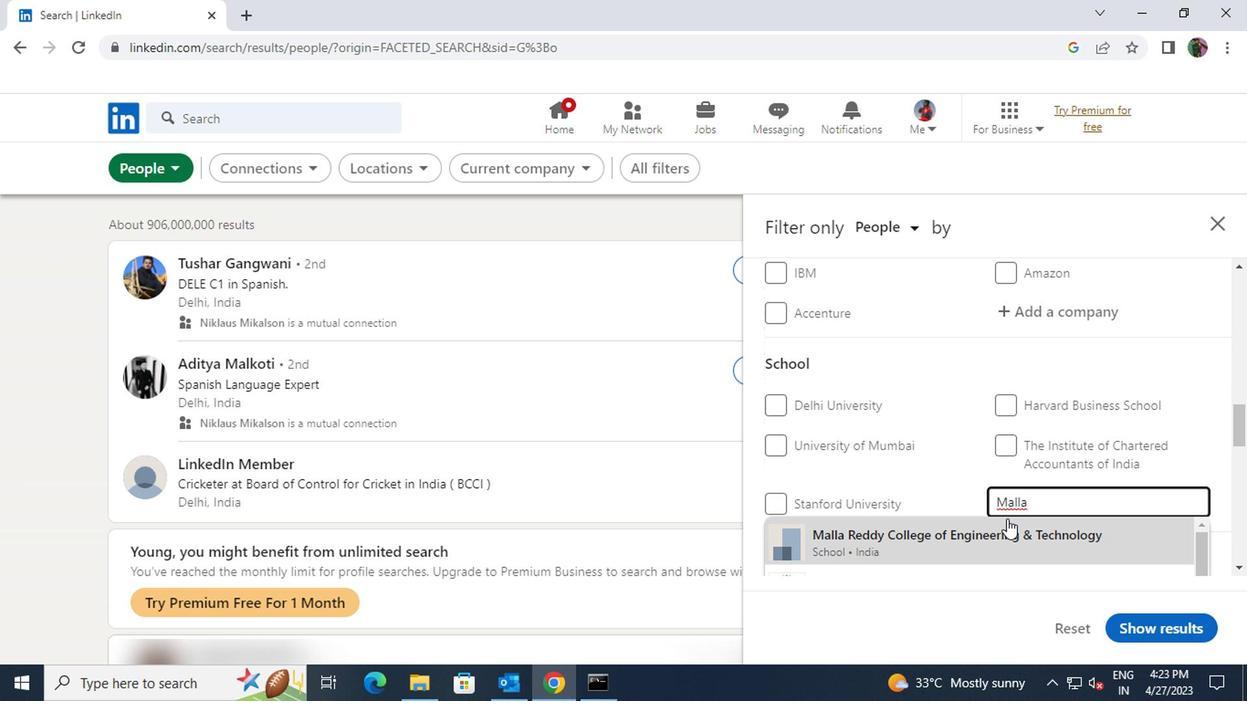 
Action: Mouse pressed left at (1003, 532)
Screenshot: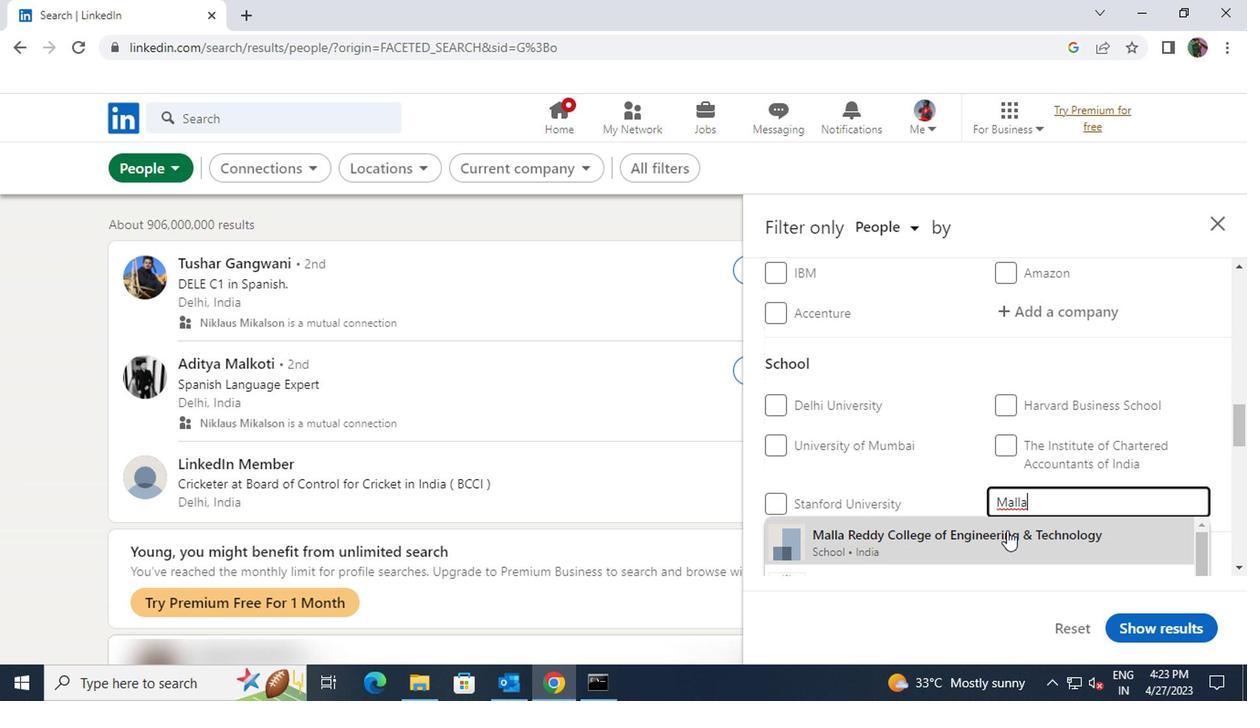 
Action: Mouse scrolled (1003, 531) with delta (0, -1)
Screenshot: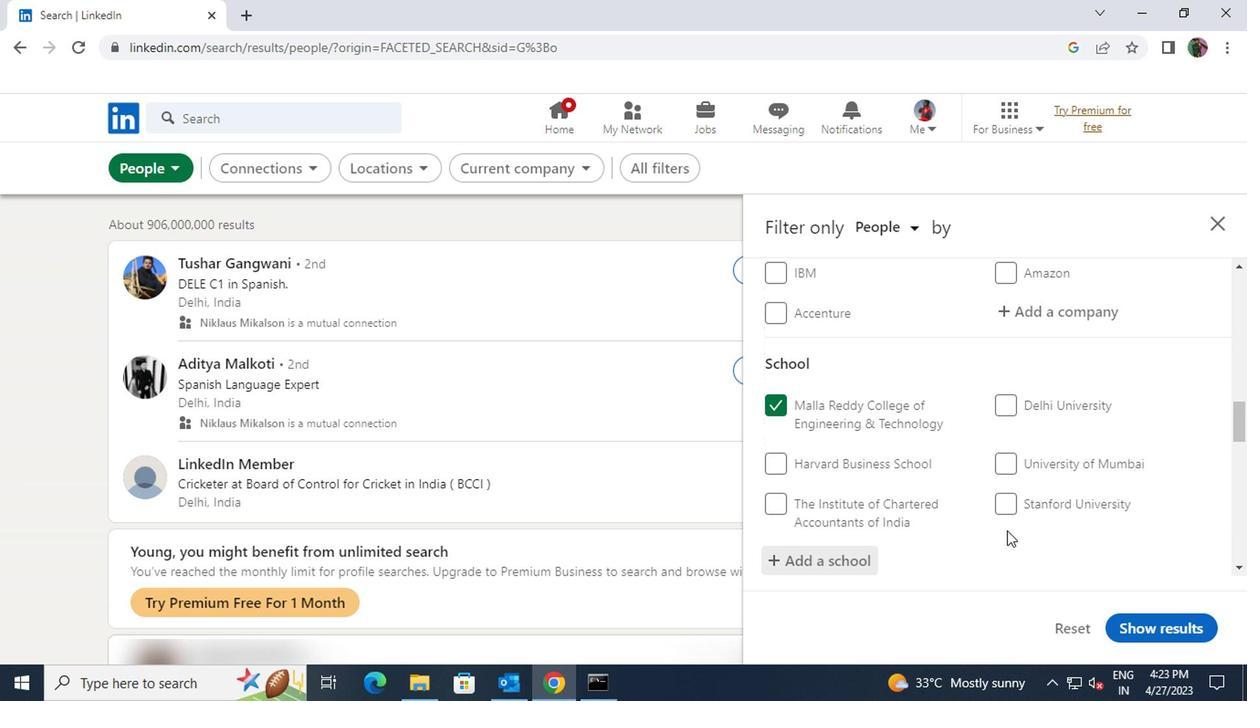 
Action: Mouse scrolled (1003, 531) with delta (0, -1)
Screenshot: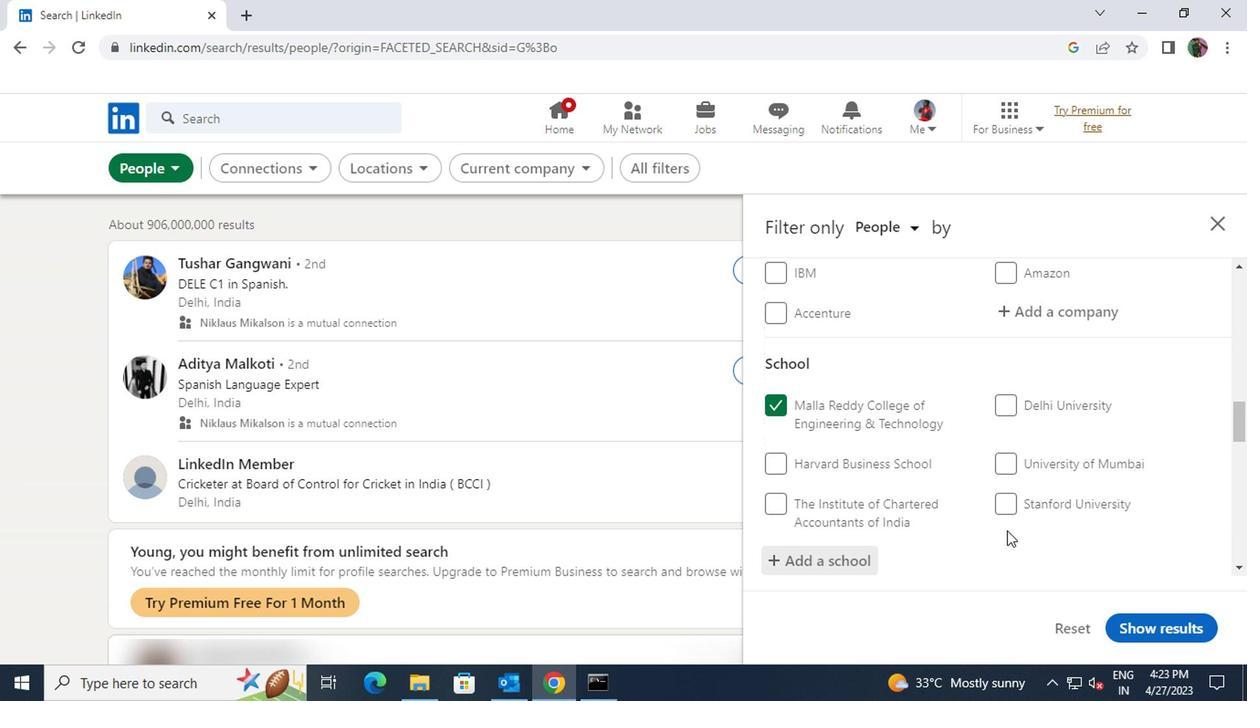 
Action: Mouse scrolled (1003, 531) with delta (0, -1)
Screenshot: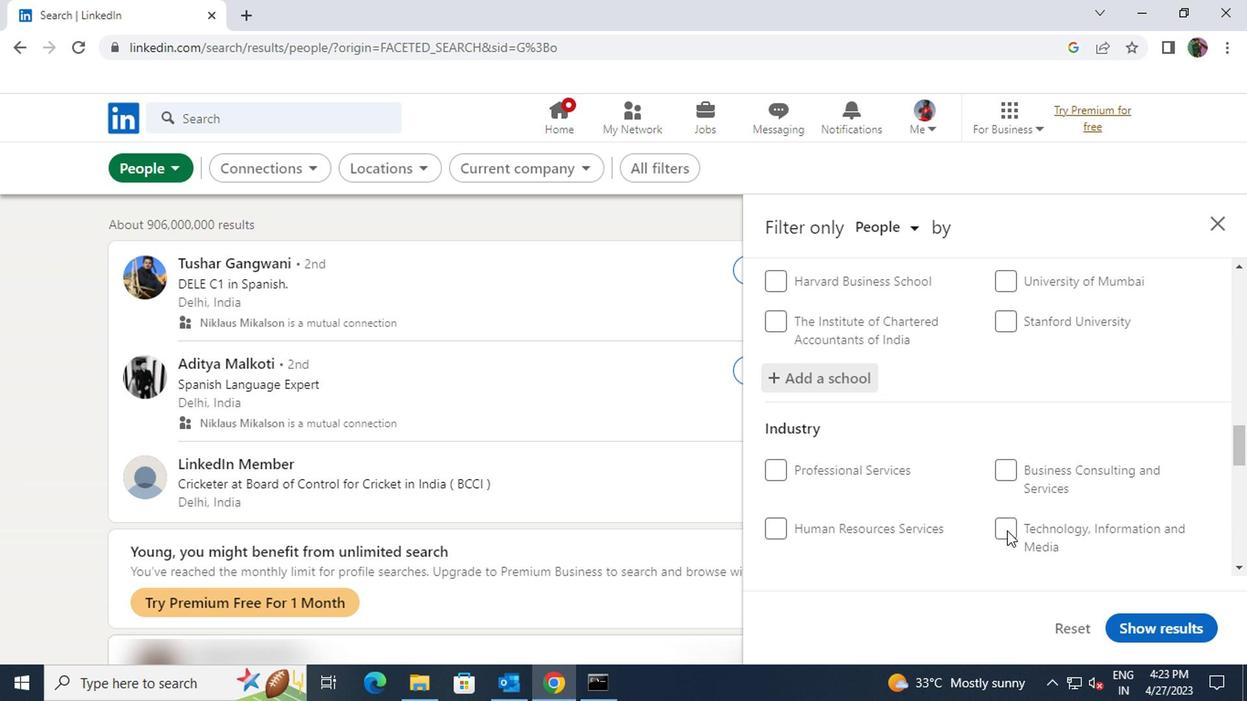 
Action: Mouse moved to (1021, 499)
Screenshot: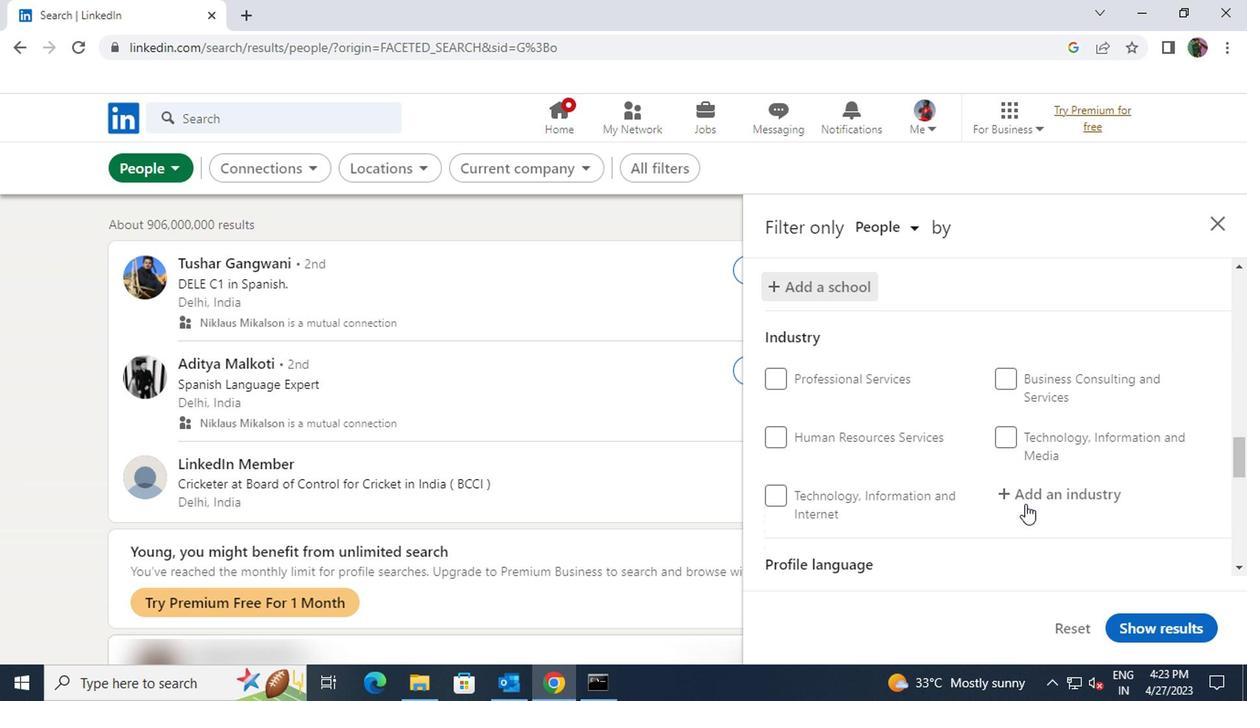 
Action: Mouse pressed left at (1021, 499)
Screenshot: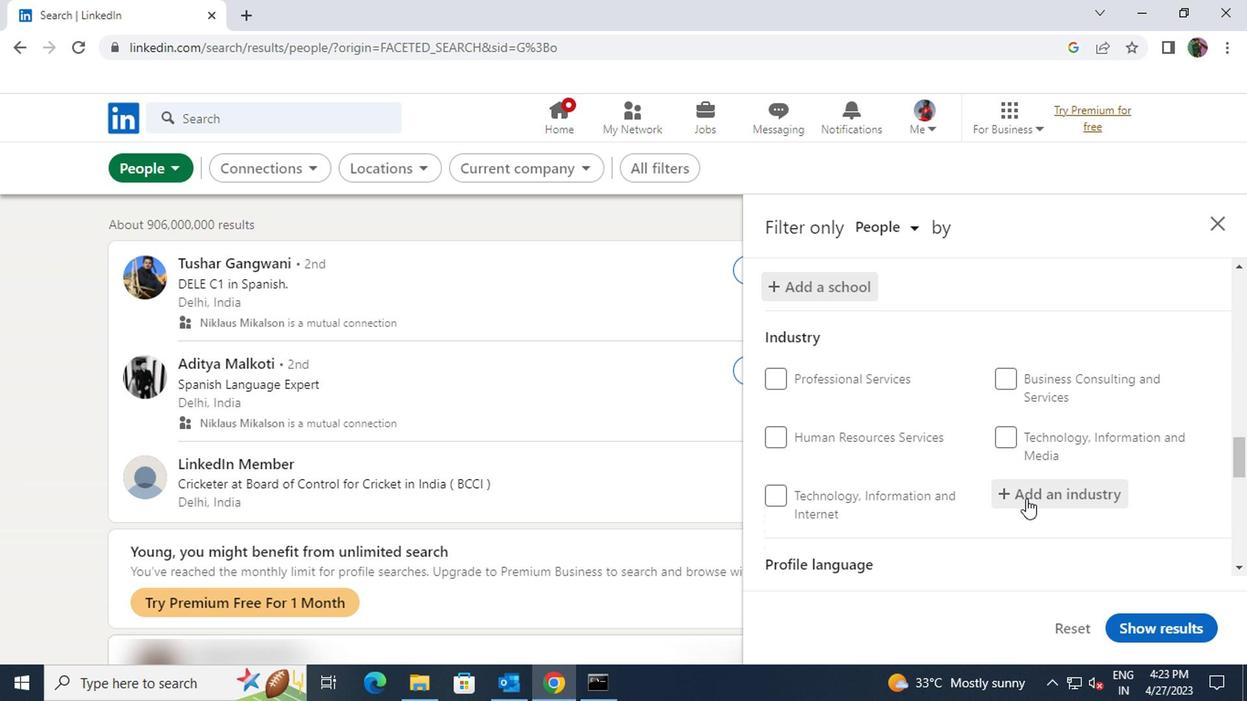 
Action: Key pressed <Key.shift>FACILITIES<Key.space>SERVICE
Screenshot: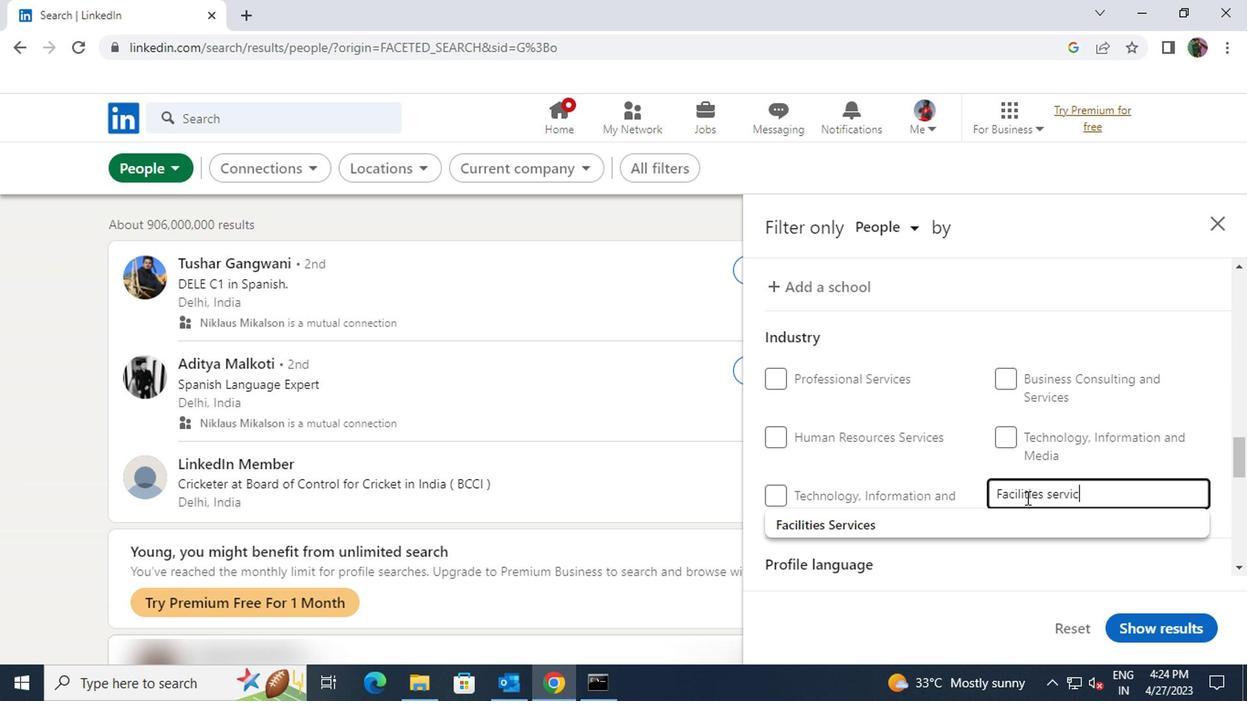 
Action: Mouse moved to (1017, 517)
Screenshot: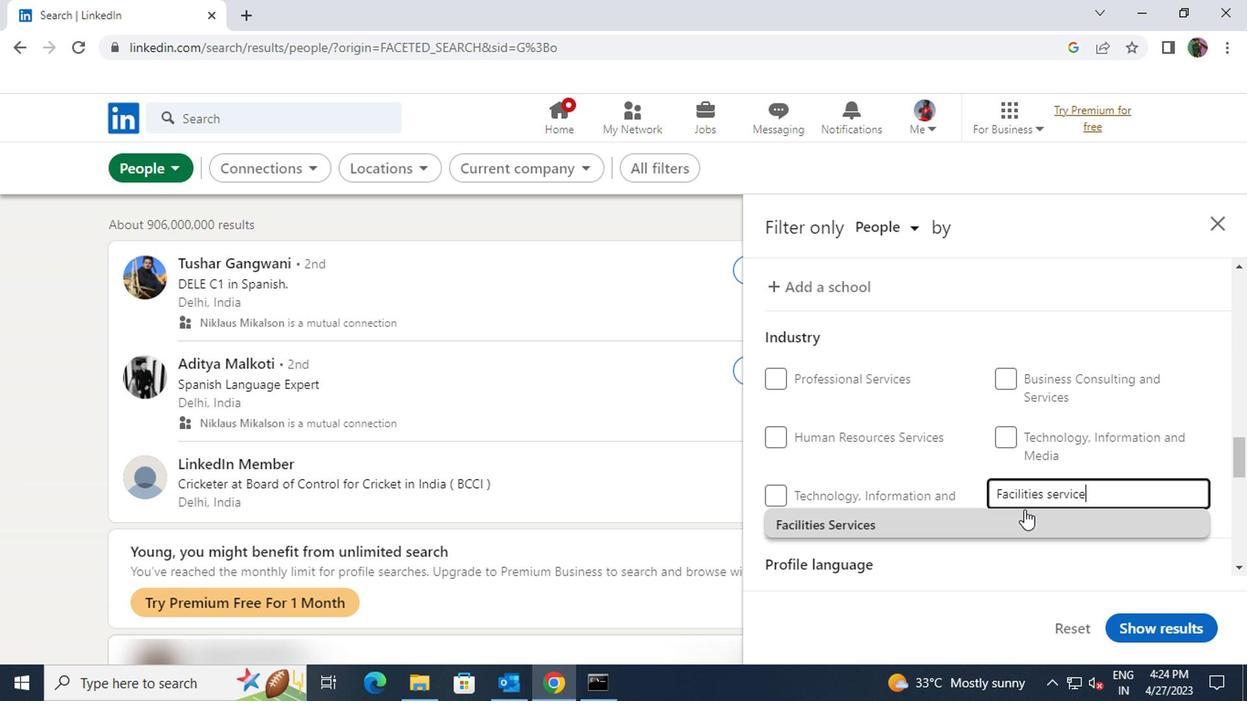 
Action: Mouse pressed left at (1017, 517)
Screenshot: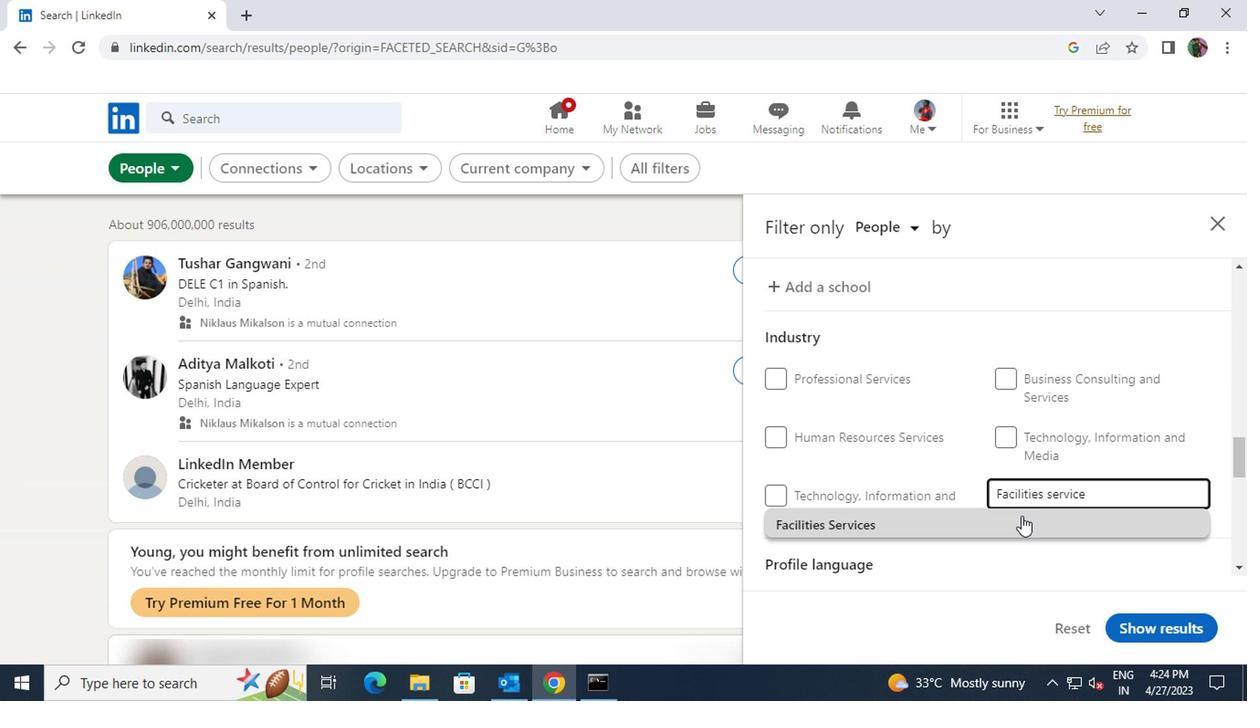 
Action: Mouse scrolled (1017, 517) with delta (0, 0)
Screenshot: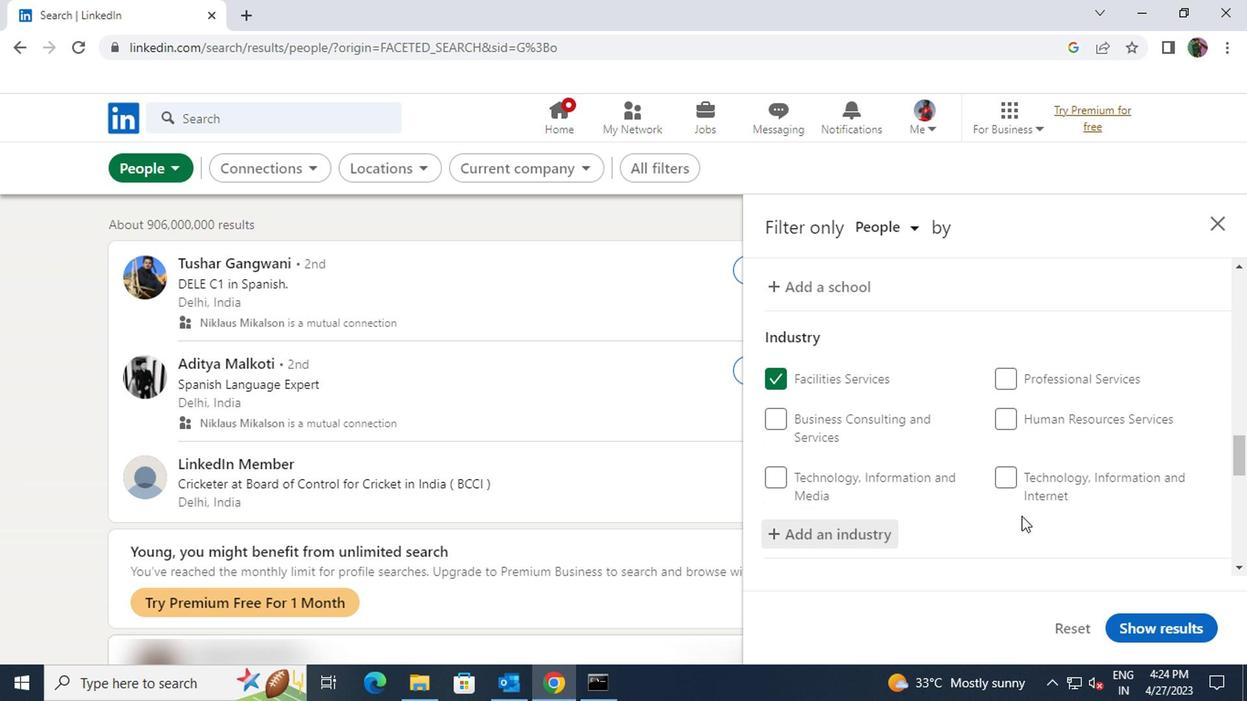 
Action: Mouse scrolled (1017, 517) with delta (0, 0)
Screenshot: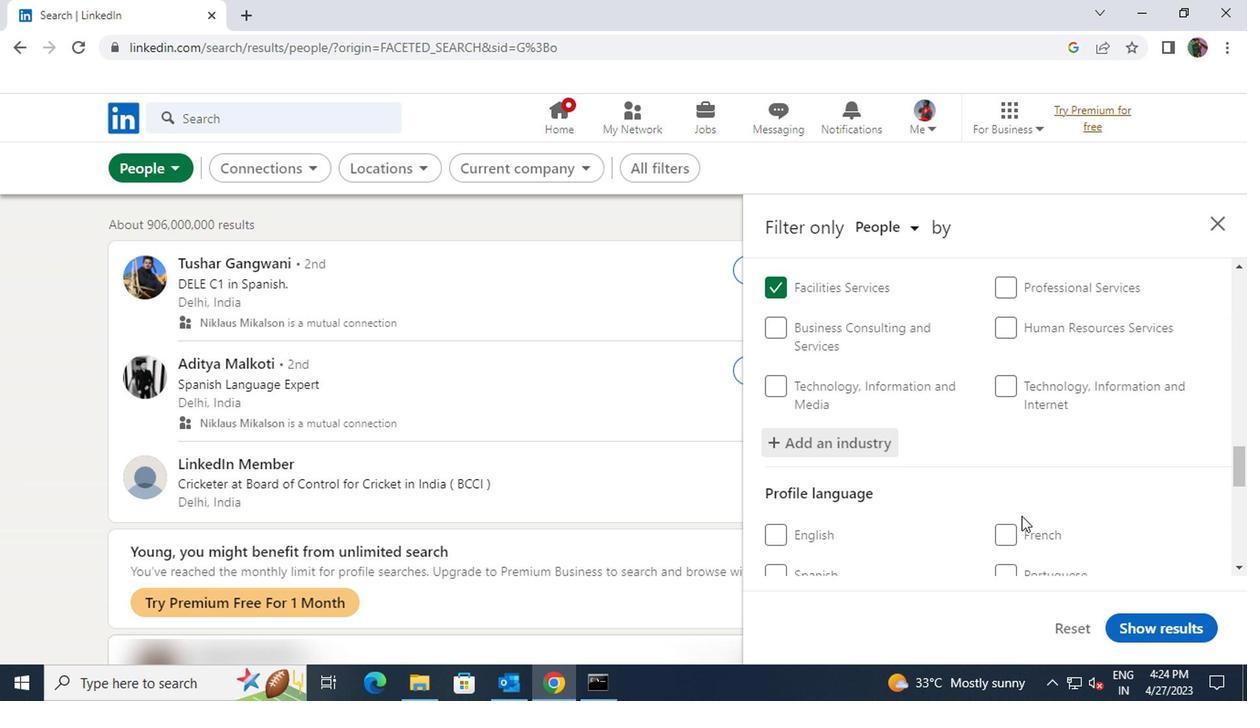 
Action: Mouse moved to (779, 481)
Screenshot: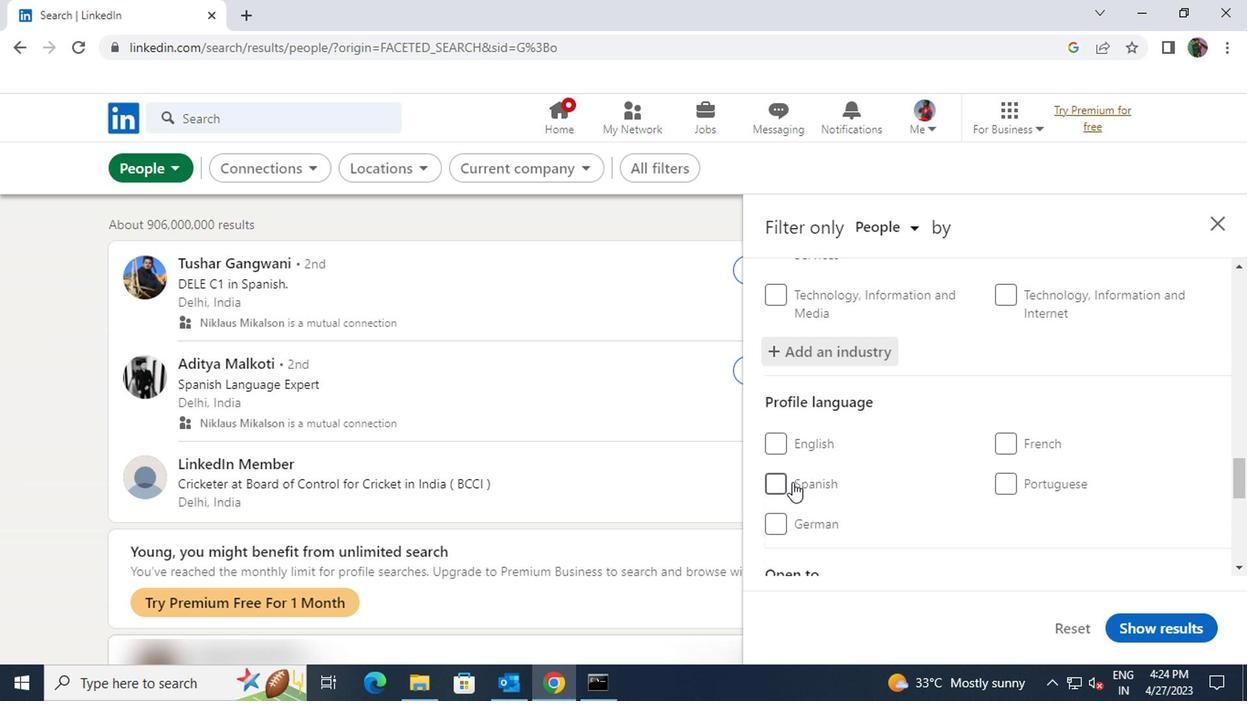 
Action: Mouse pressed left at (779, 481)
Screenshot: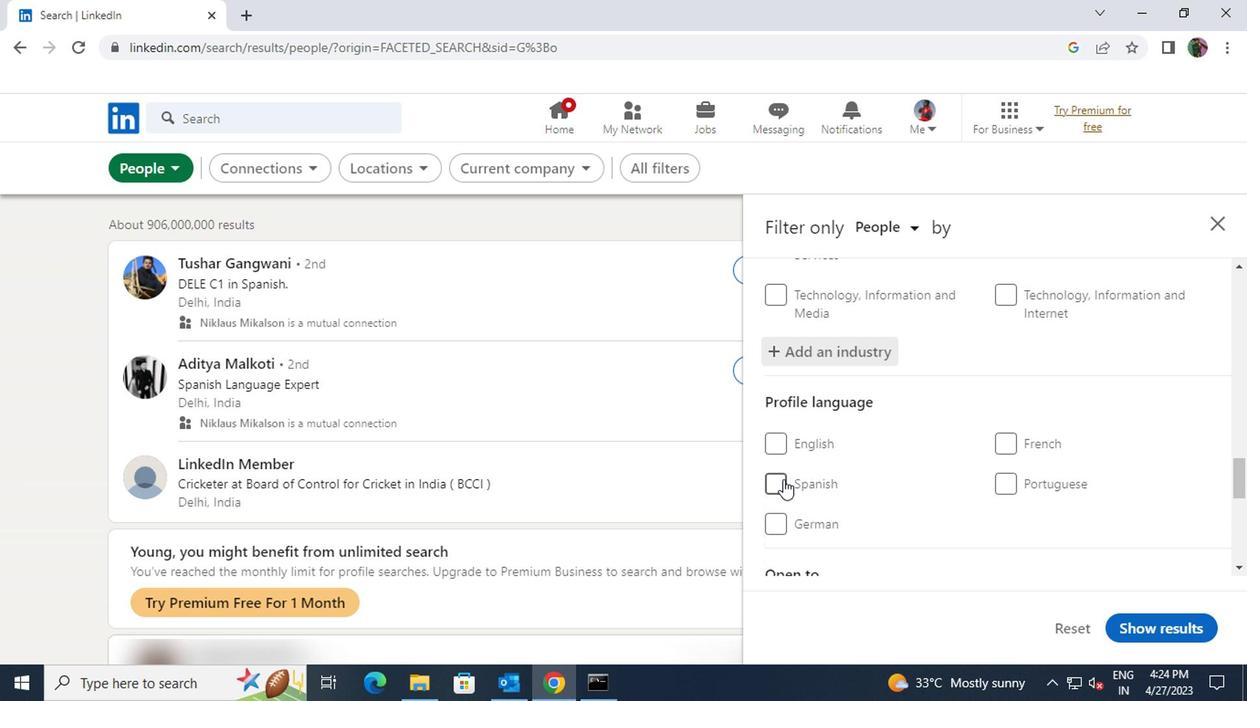 
Action: Mouse moved to (944, 481)
Screenshot: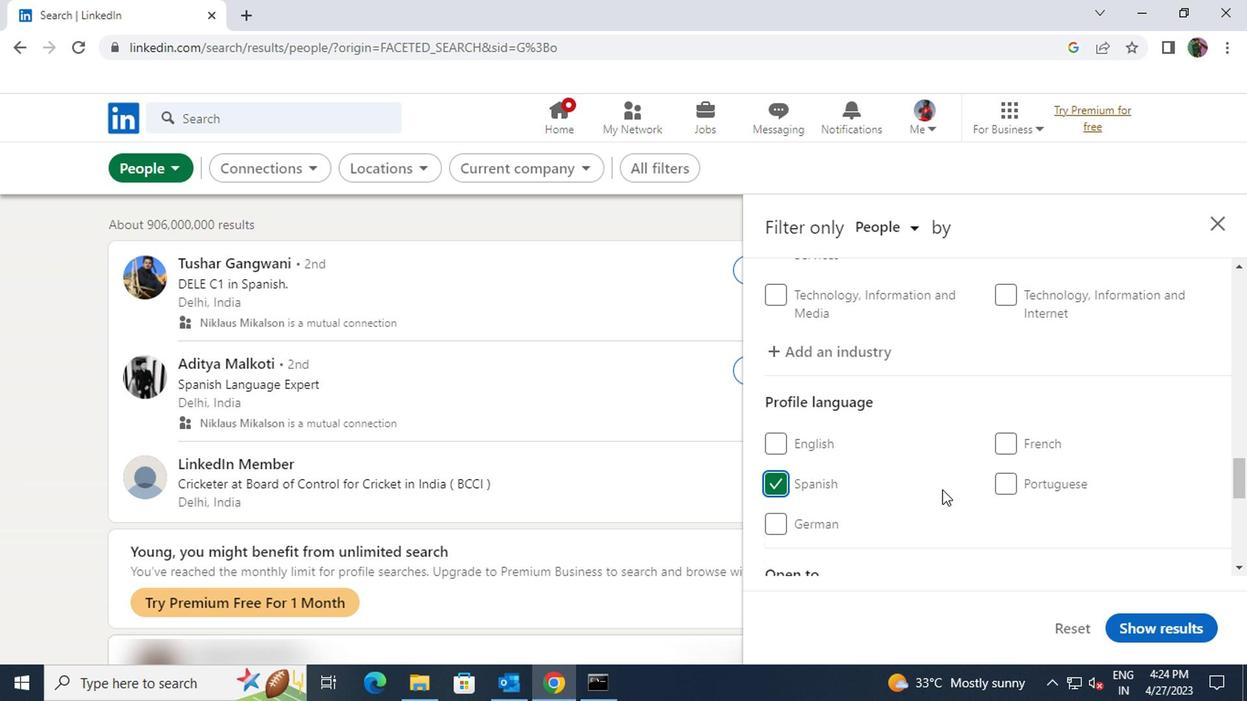 
Action: Mouse scrolled (944, 480) with delta (0, 0)
Screenshot: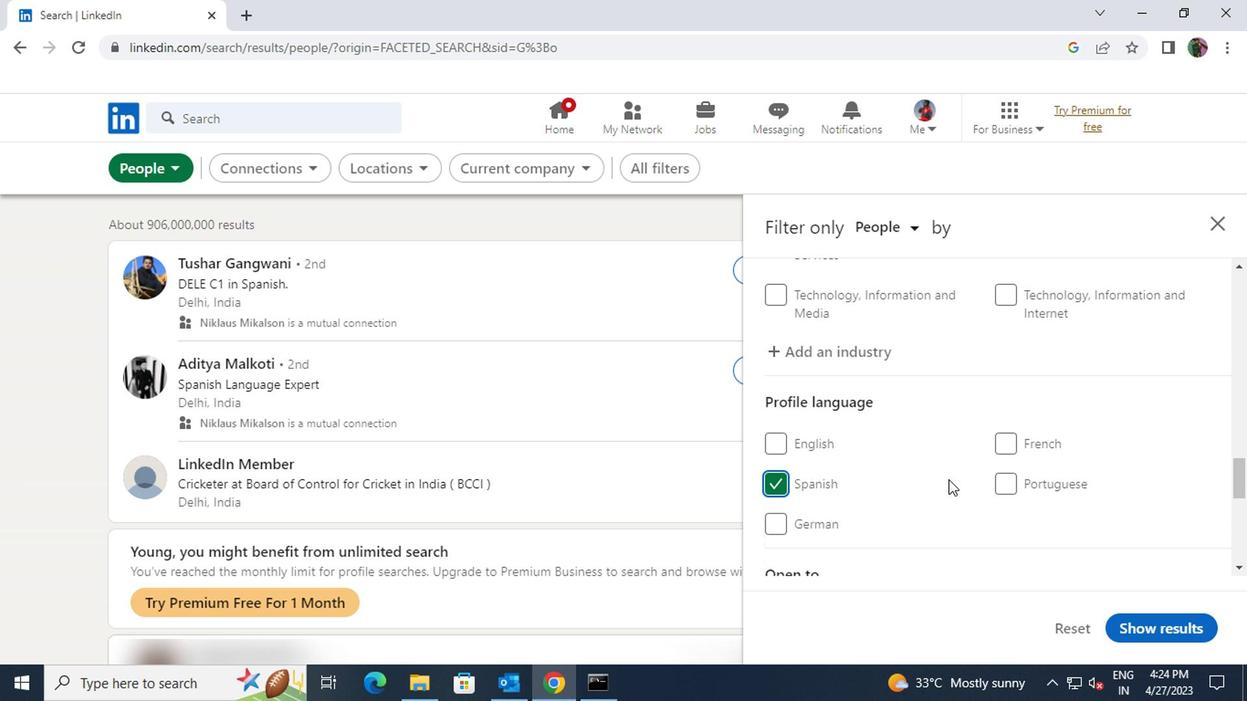 
Action: Mouse scrolled (944, 480) with delta (0, 0)
Screenshot: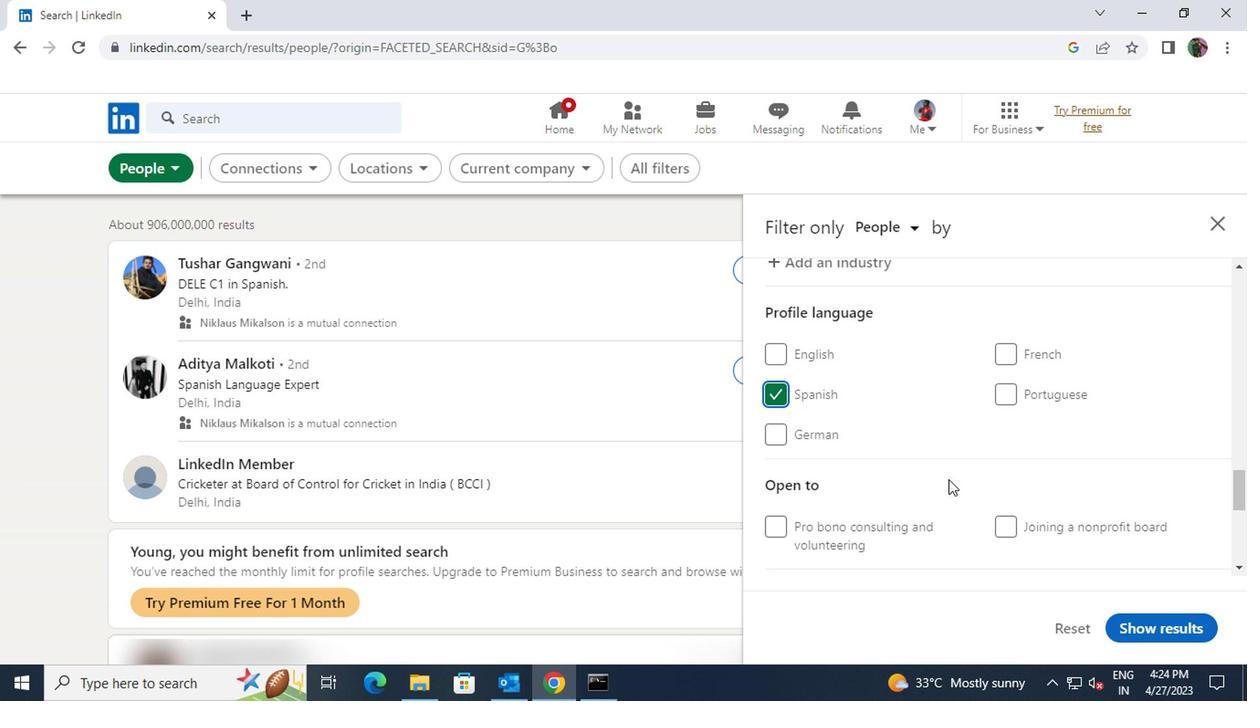 
Action: Mouse scrolled (944, 480) with delta (0, 0)
Screenshot: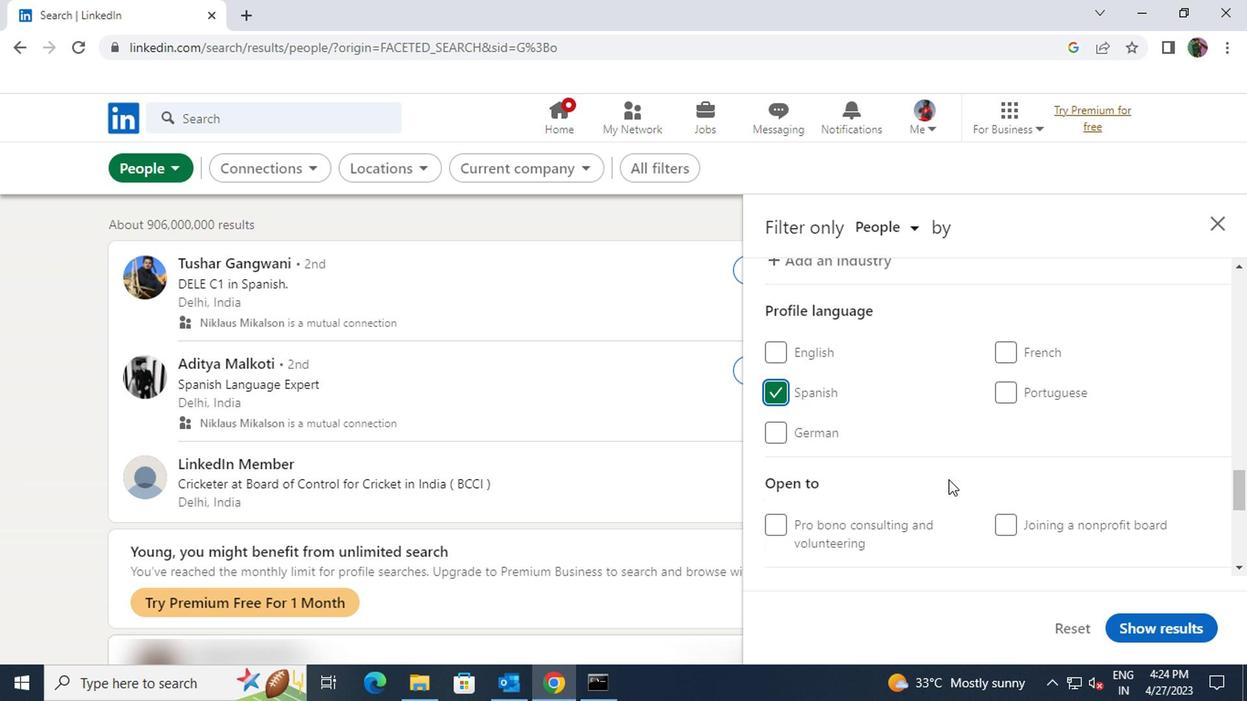 
Action: Mouse scrolled (944, 480) with delta (0, 0)
Screenshot: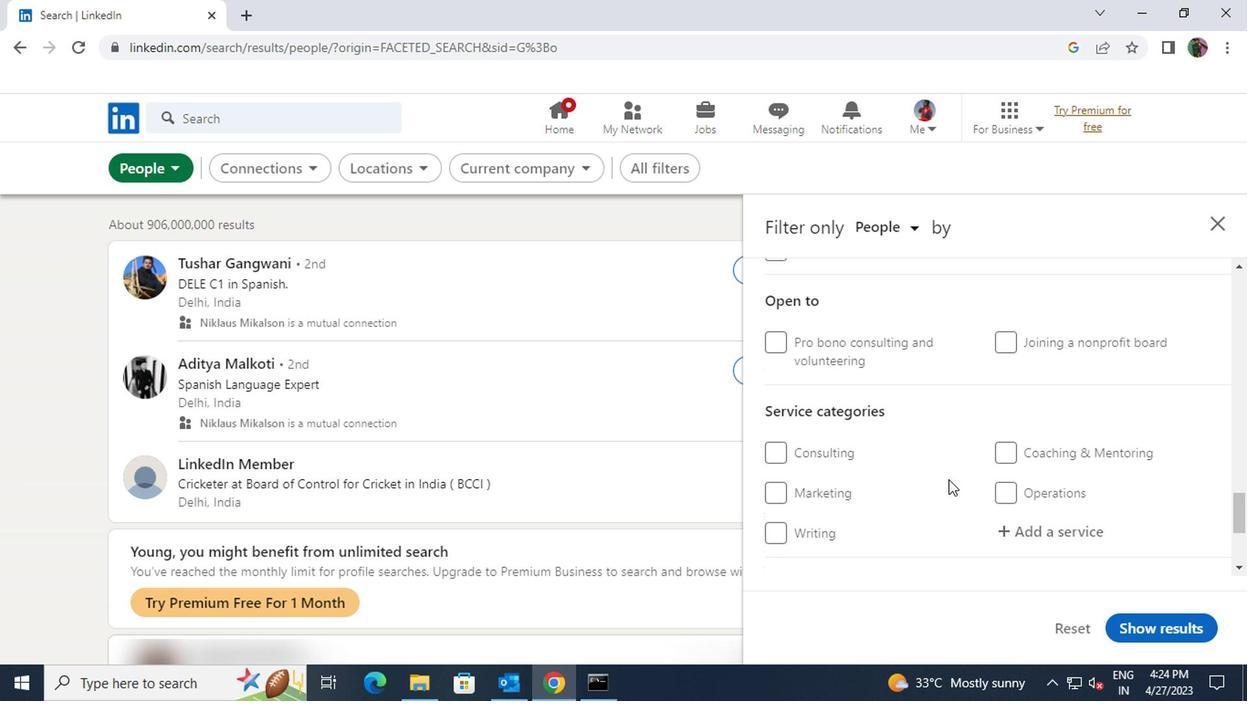 
Action: Mouse moved to (1034, 449)
Screenshot: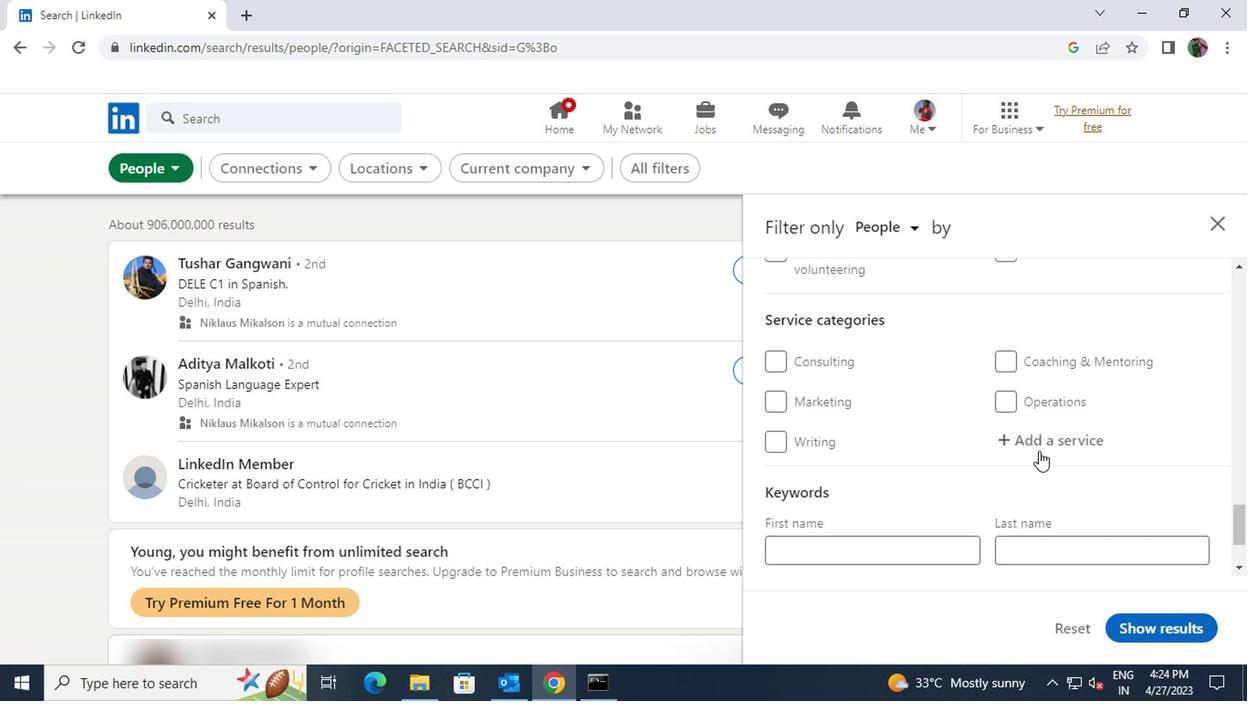 
Action: Mouse pressed left at (1034, 449)
Screenshot: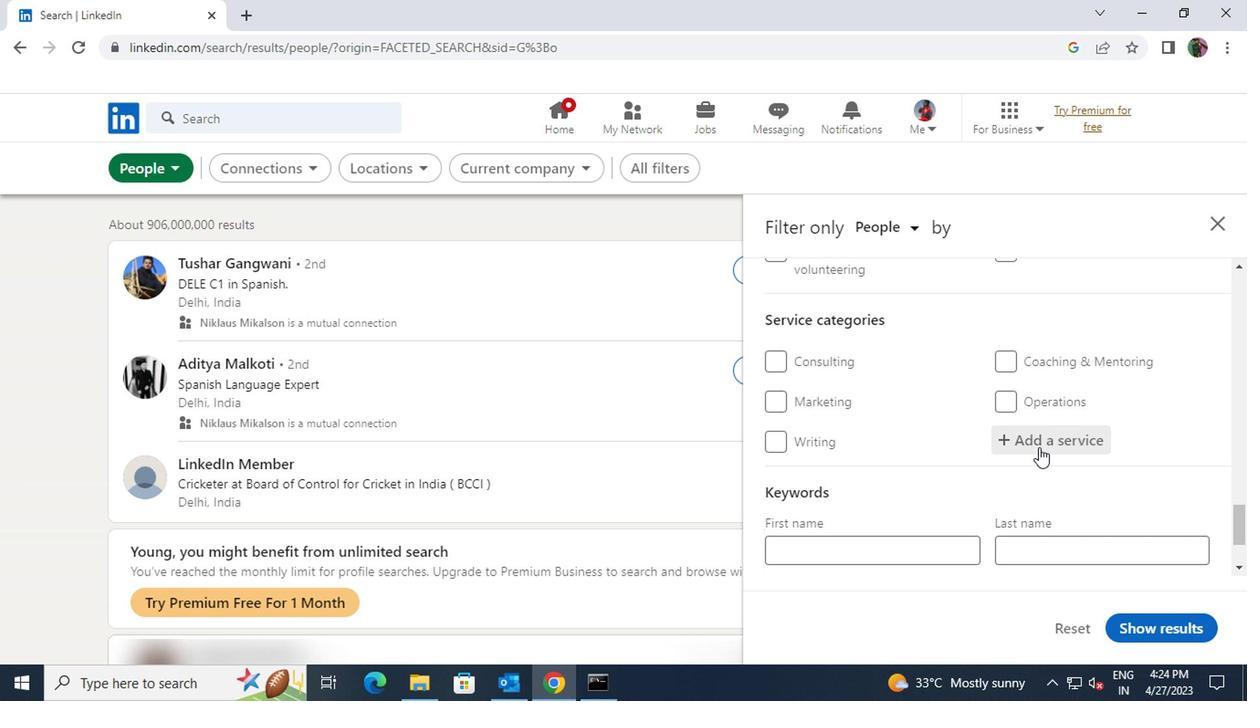 
Action: Key pressed <Key.shift><Key.shift><Key.shift><Key.shift>ANDROID
Screenshot: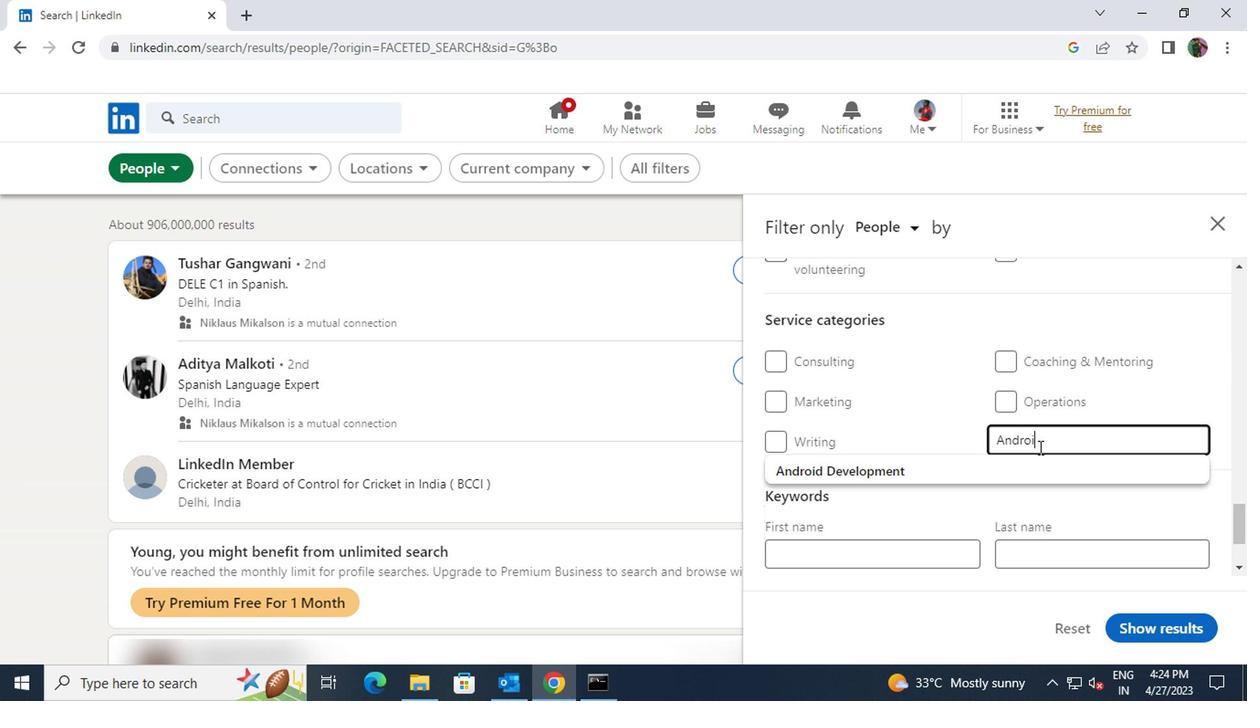 
Action: Mouse moved to (1030, 460)
Screenshot: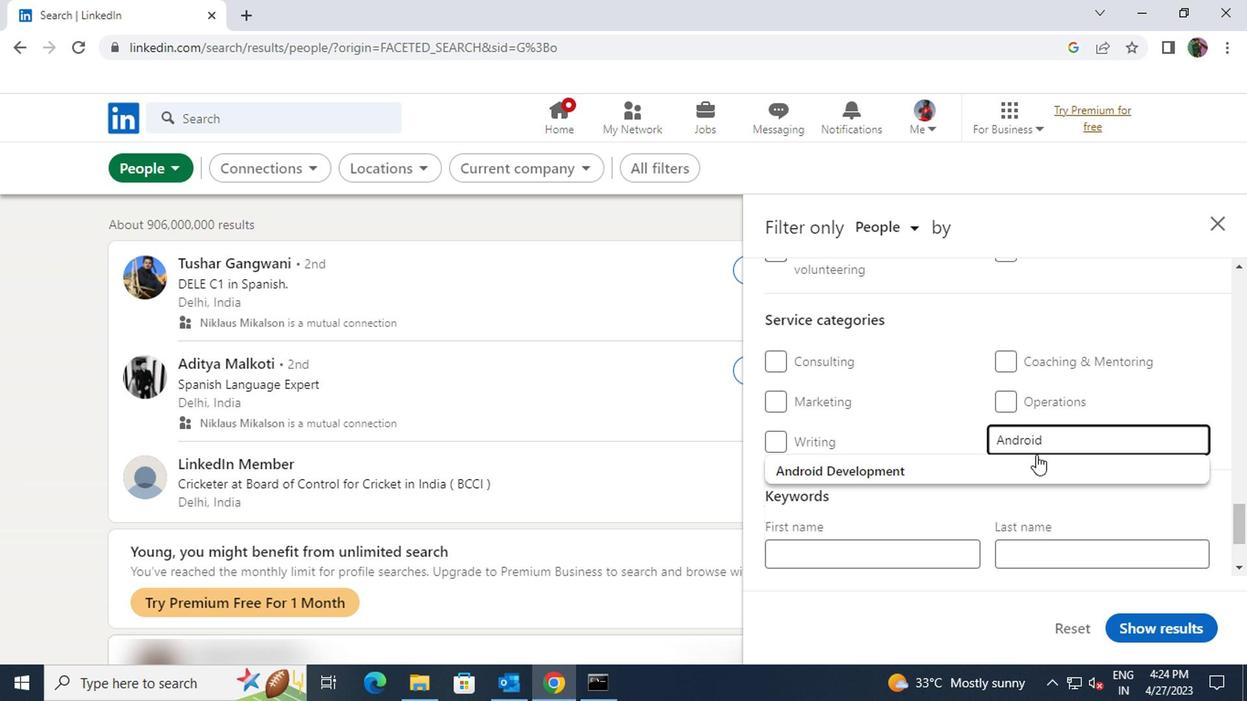 
Action: Mouse pressed left at (1030, 460)
Screenshot: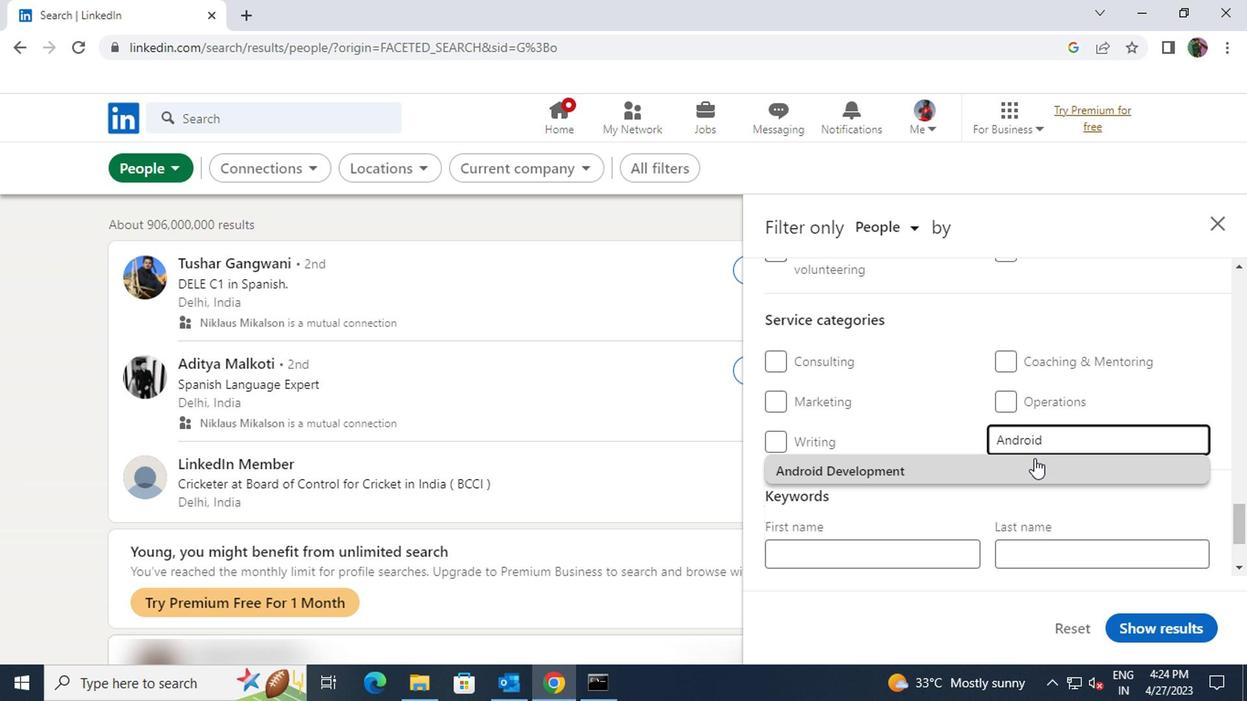 
Action: Mouse scrolled (1030, 459) with delta (0, -1)
Screenshot: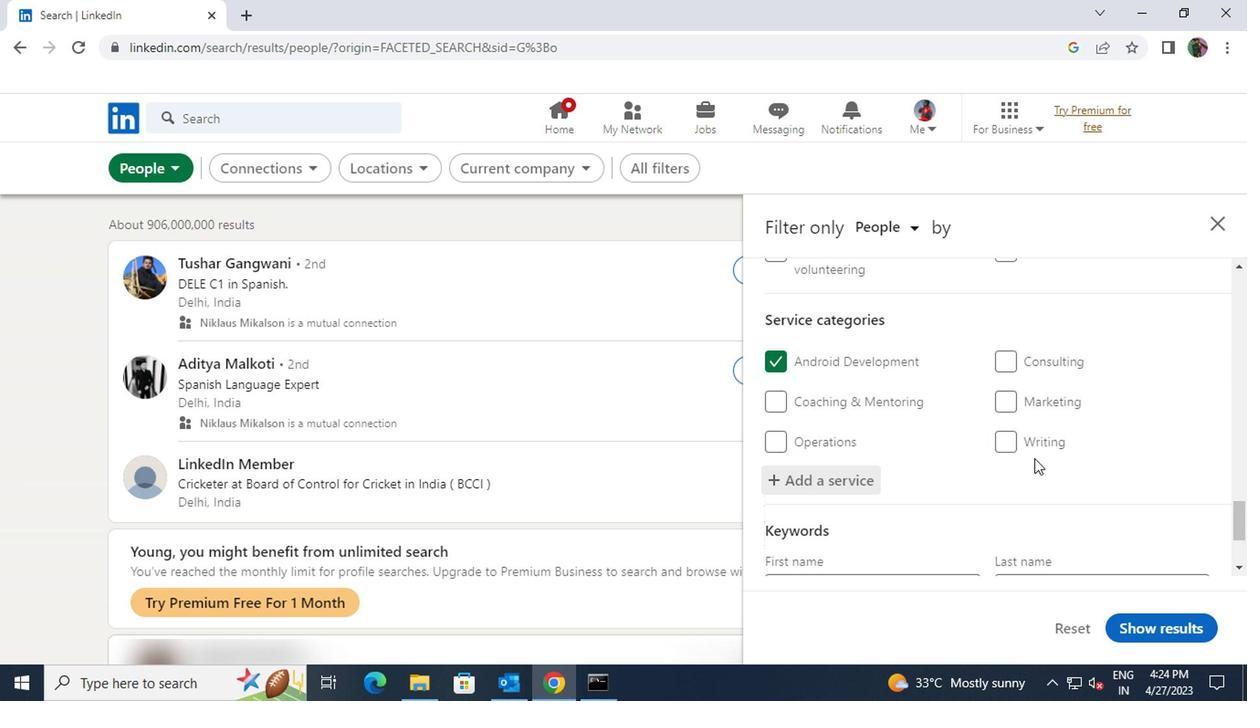 
Action: Mouse scrolled (1030, 459) with delta (0, -1)
Screenshot: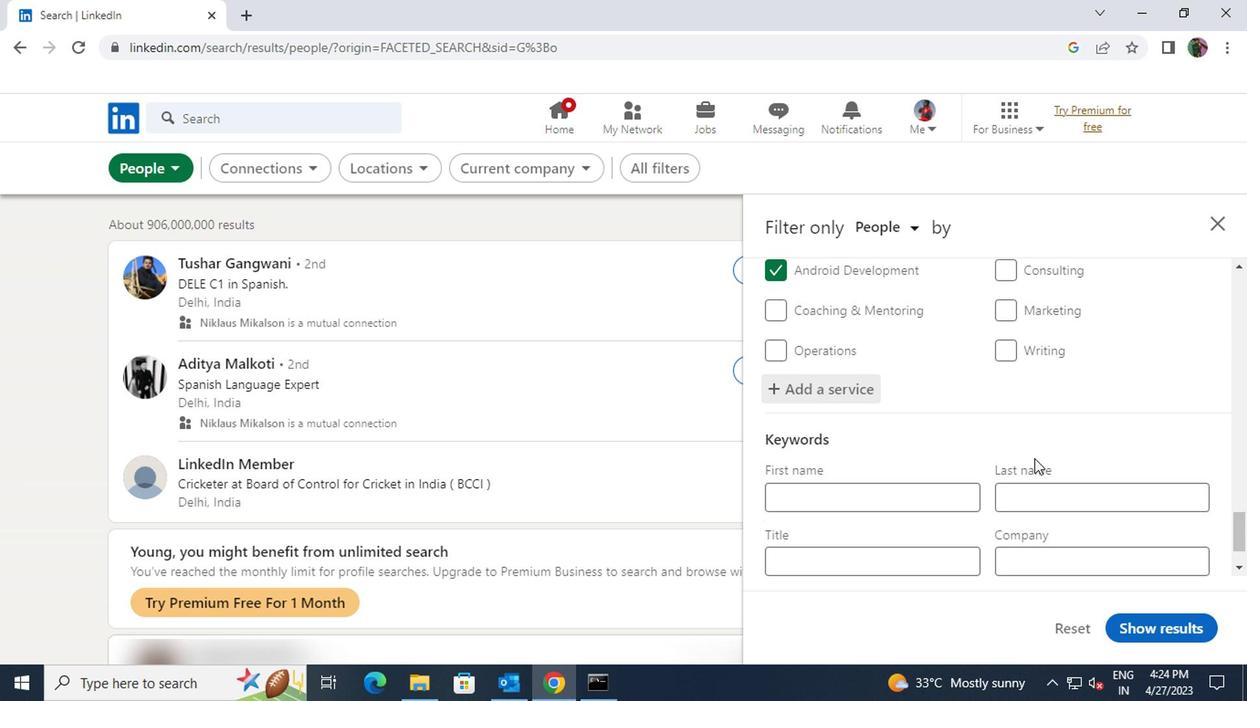 
Action: Mouse scrolled (1030, 459) with delta (0, -1)
Screenshot: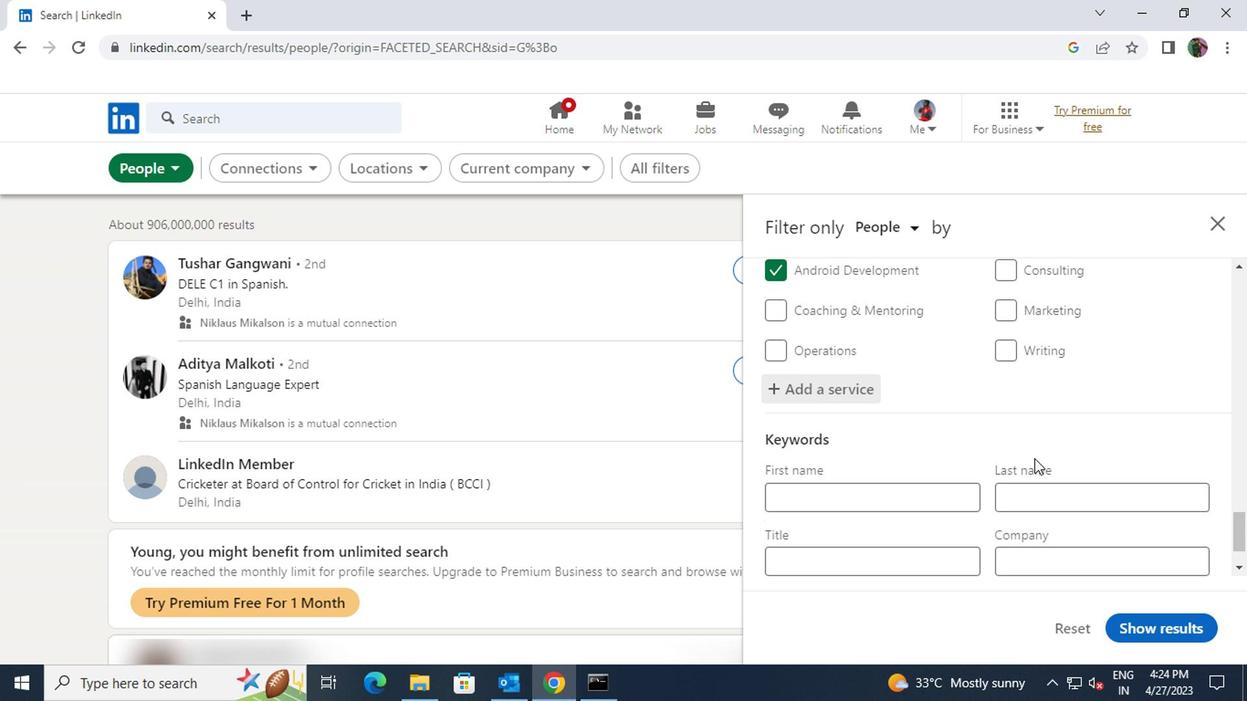 
Action: Mouse moved to (928, 494)
Screenshot: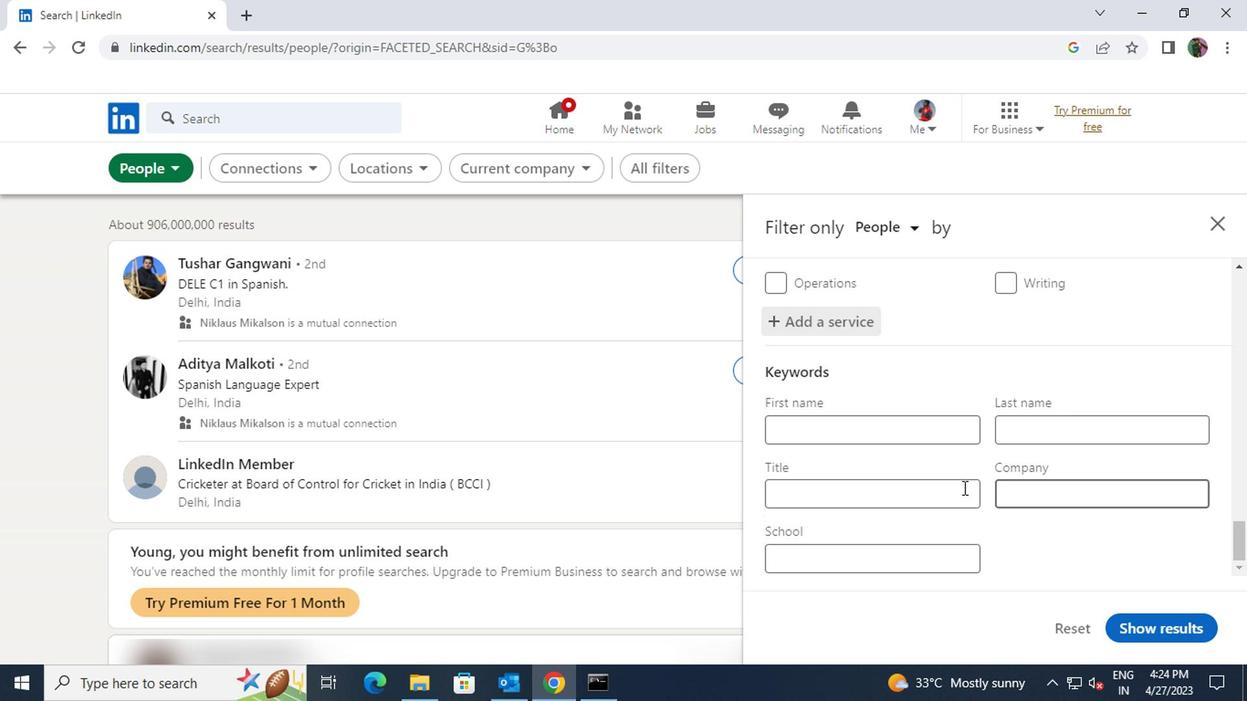 
Action: Mouse pressed left at (928, 494)
Screenshot: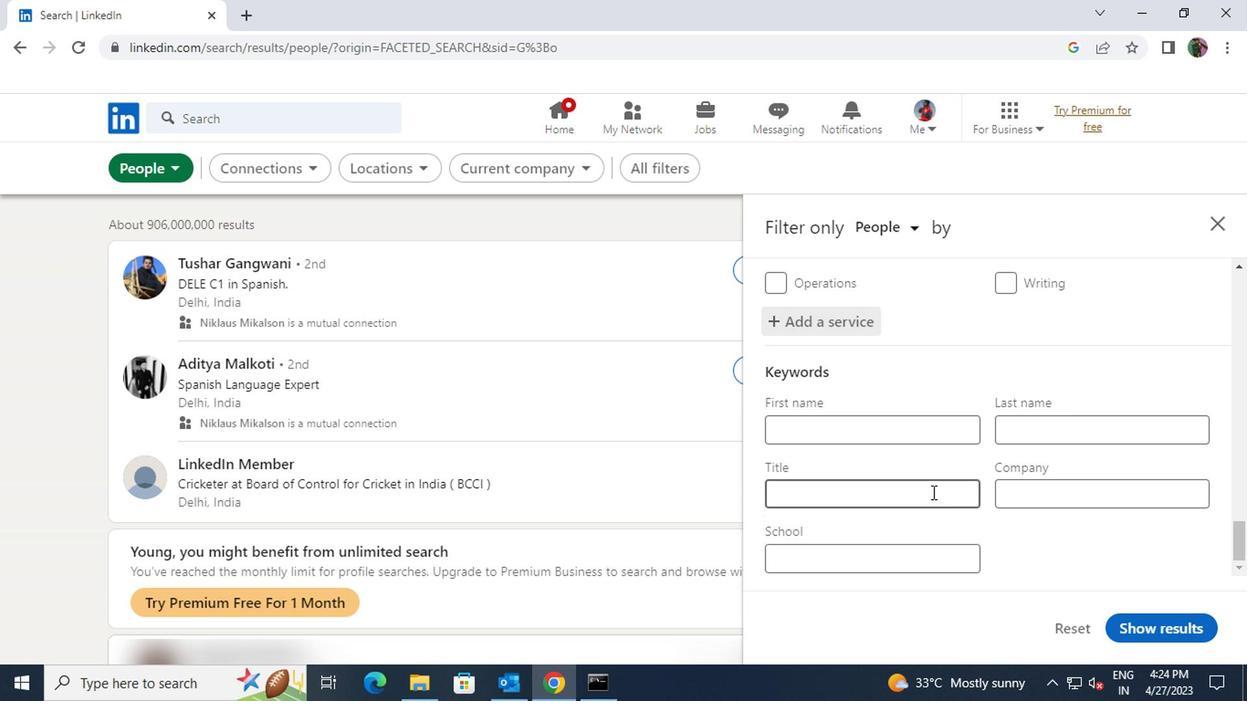 
Action: Key pressed <Key.shift><Key.shift><Key.shift>WELDING
Screenshot: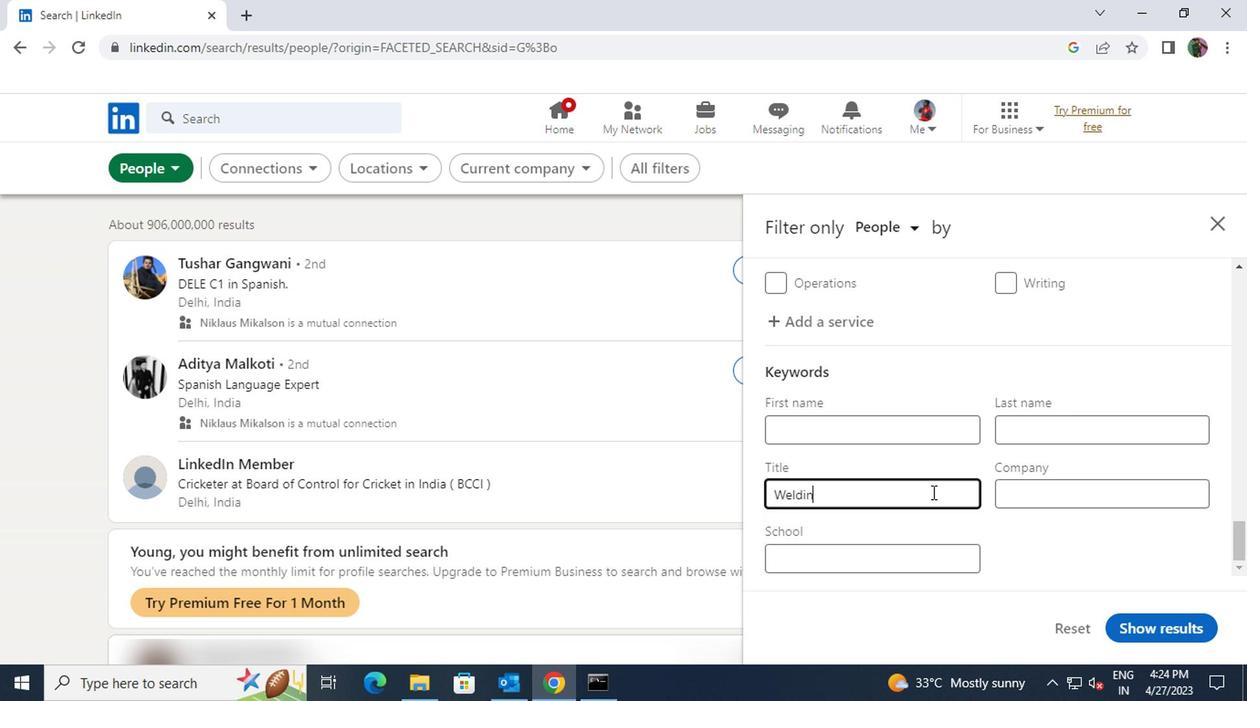 
Action: Mouse moved to (1123, 624)
Screenshot: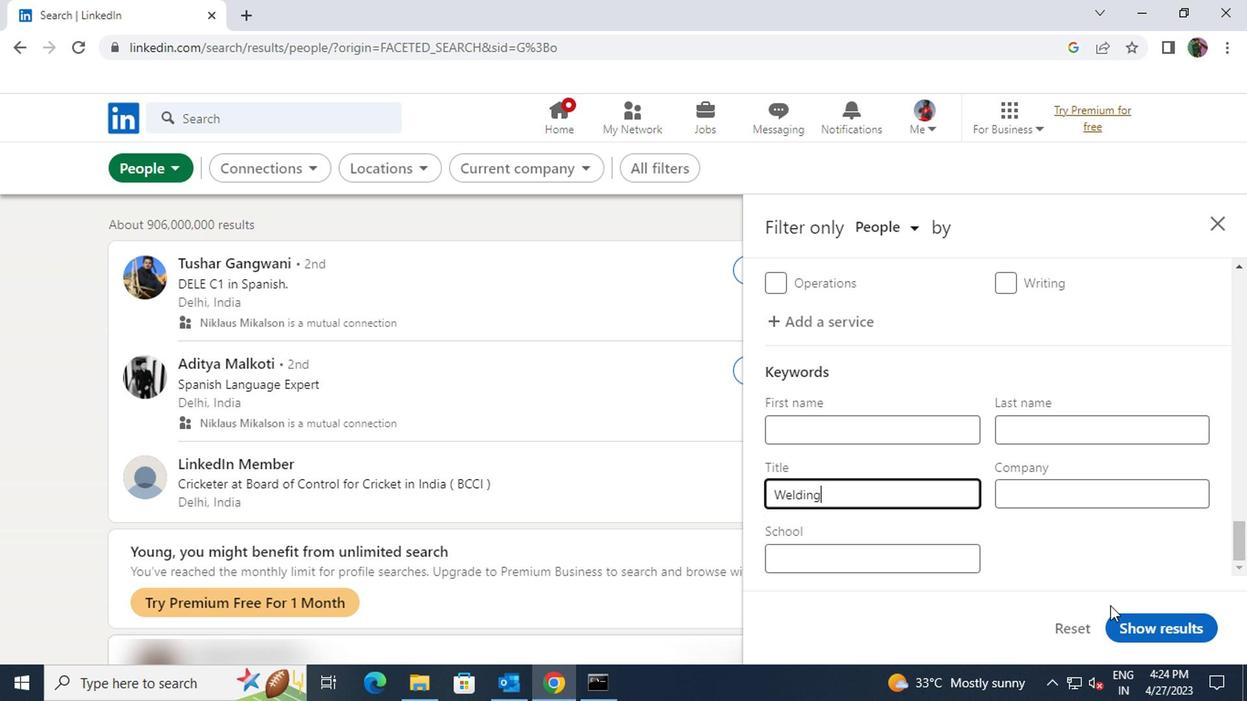 
Action: Mouse pressed left at (1123, 624)
Screenshot: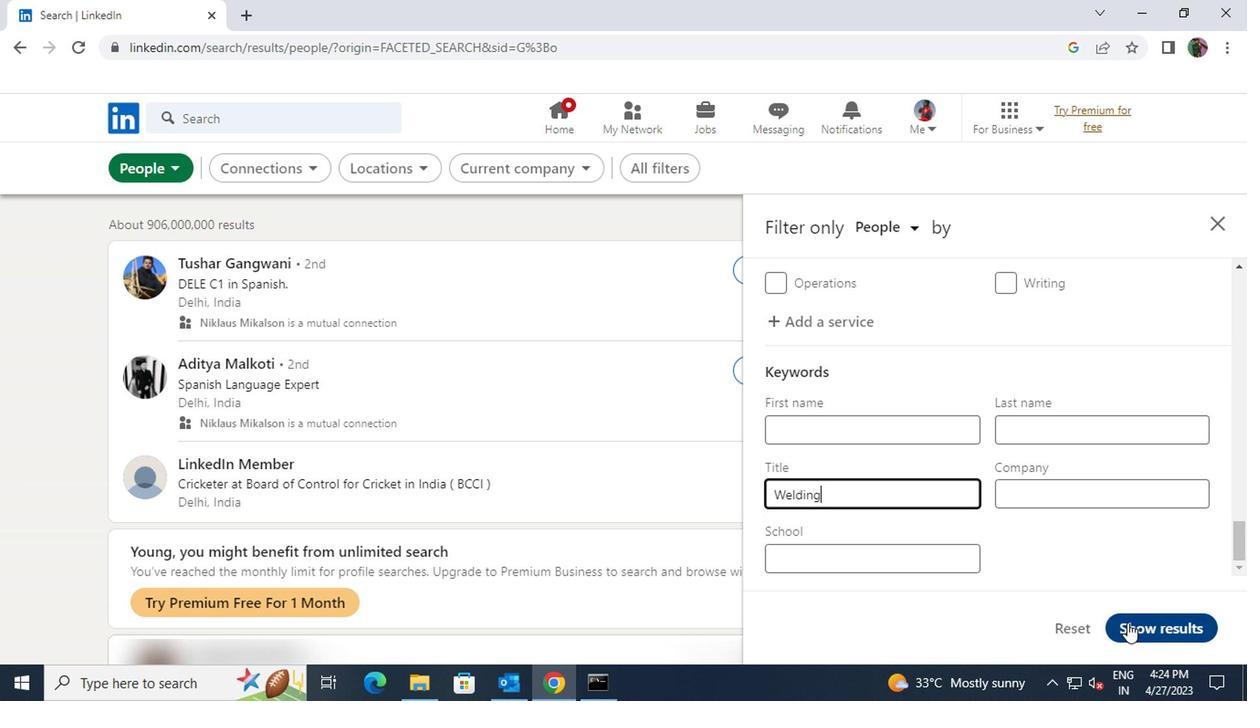 
